 Task: Create a due date automation trigger when advanced on, on the monday of the week a card is due add dates without a start date at 11:00 AM.
Action: Mouse moved to (1093, 330)
Screenshot: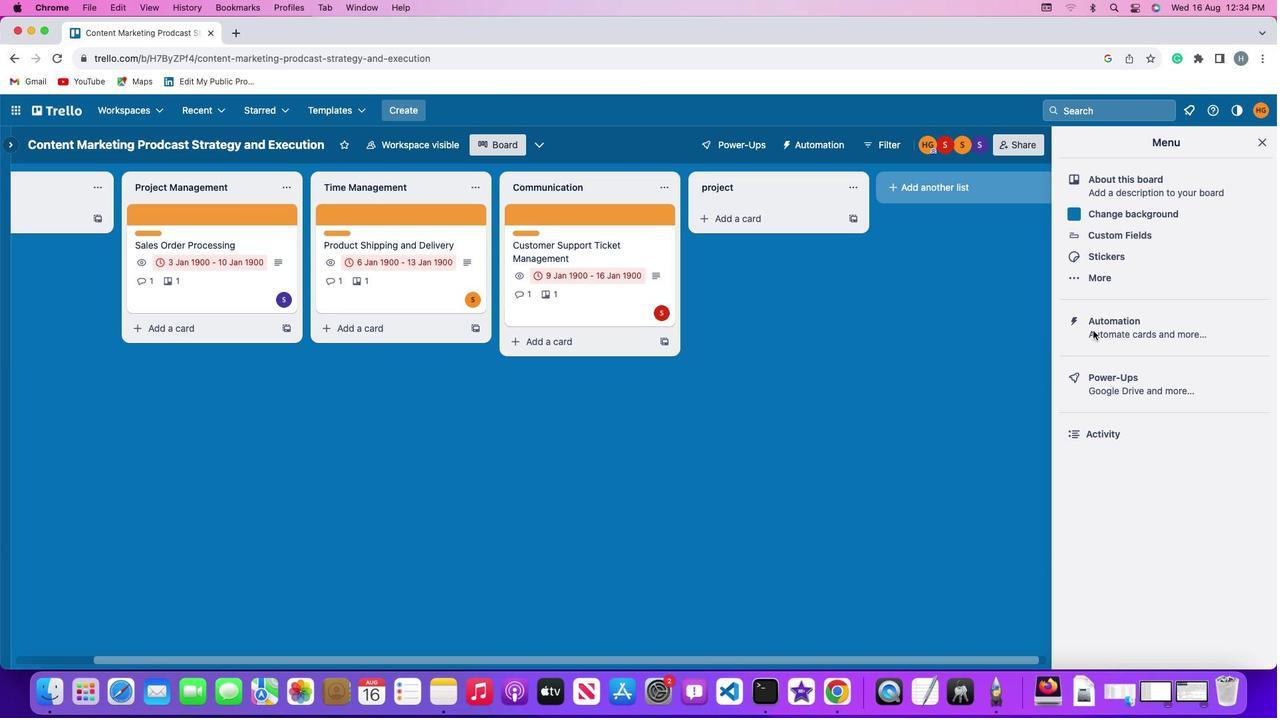 
Action: Mouse pressed left at (1093, 330)
Screenshot: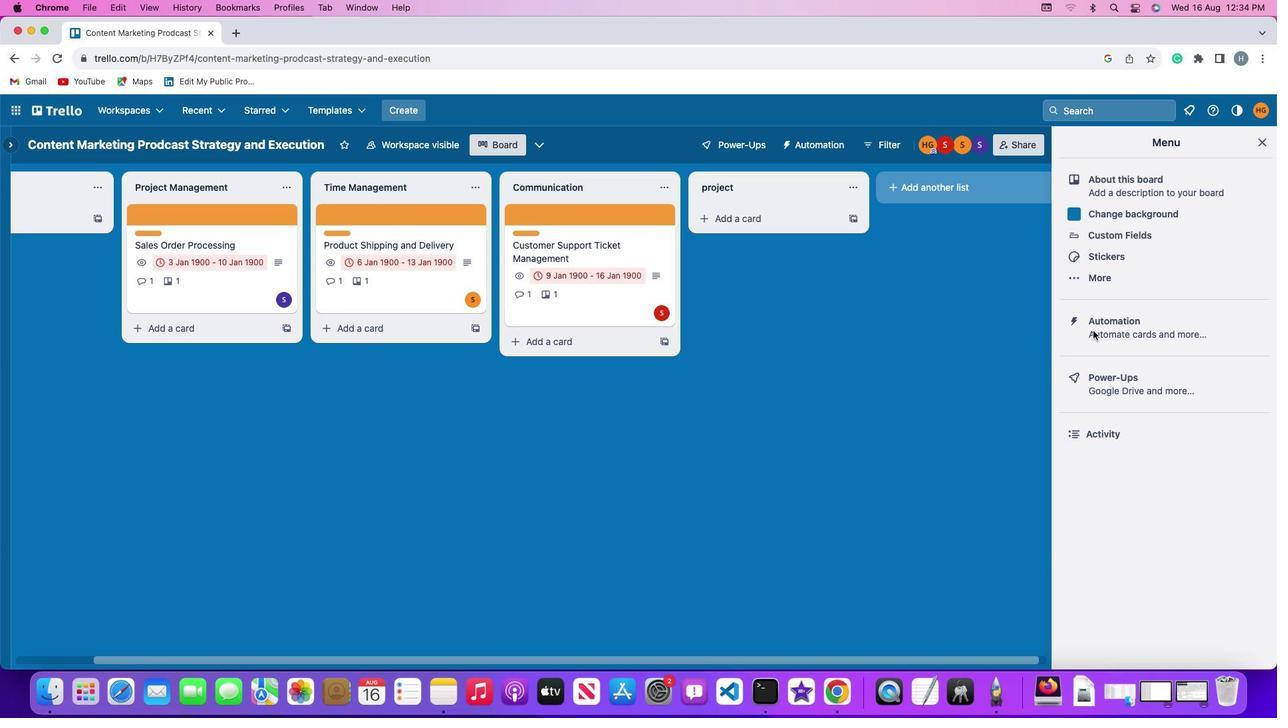 
Action: Mouse moved to (1093, 330)
Screenshot: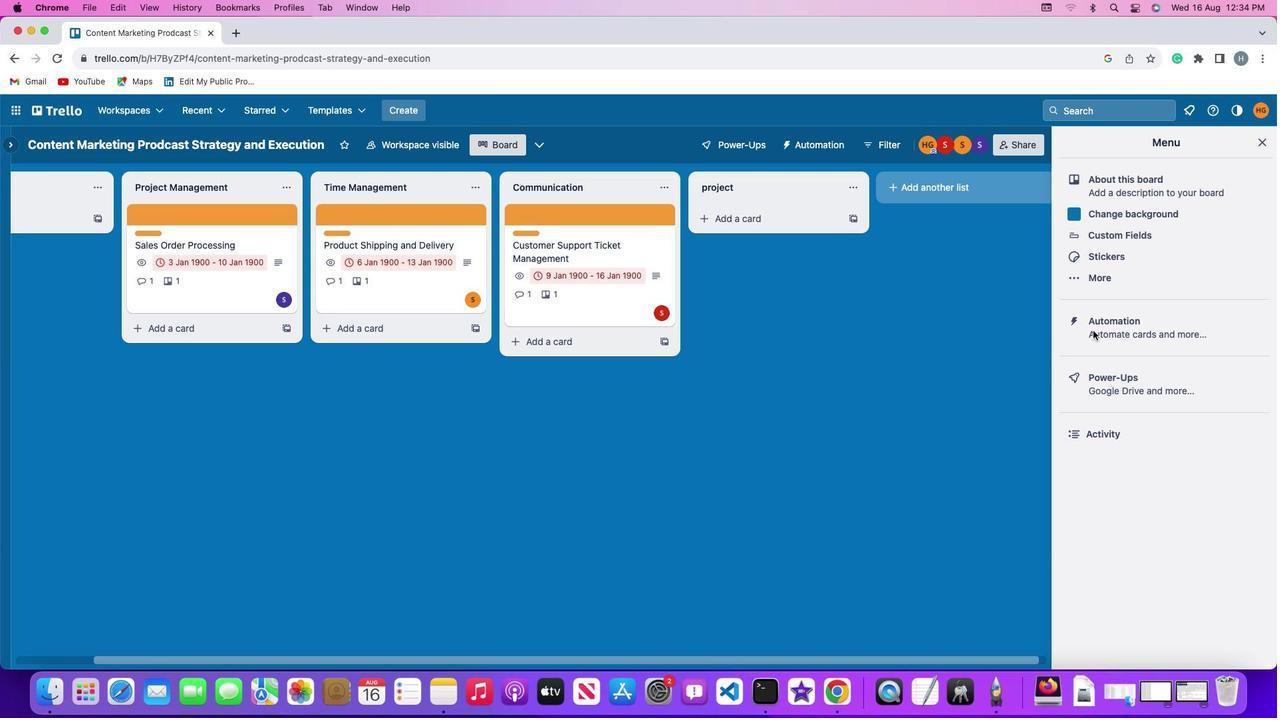 
Action: Mouse pressed left at (1093, 330)
Screenshot: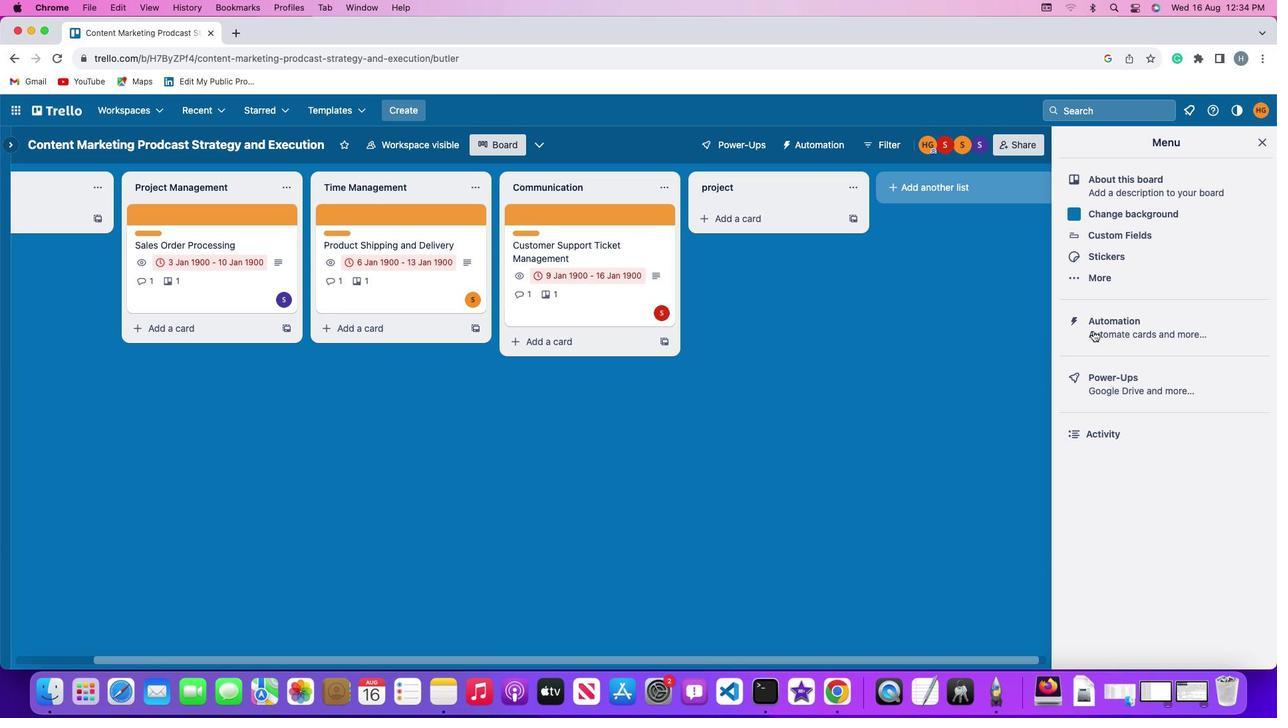 
Action: Mouse moved to (90, 310)
Screenshot: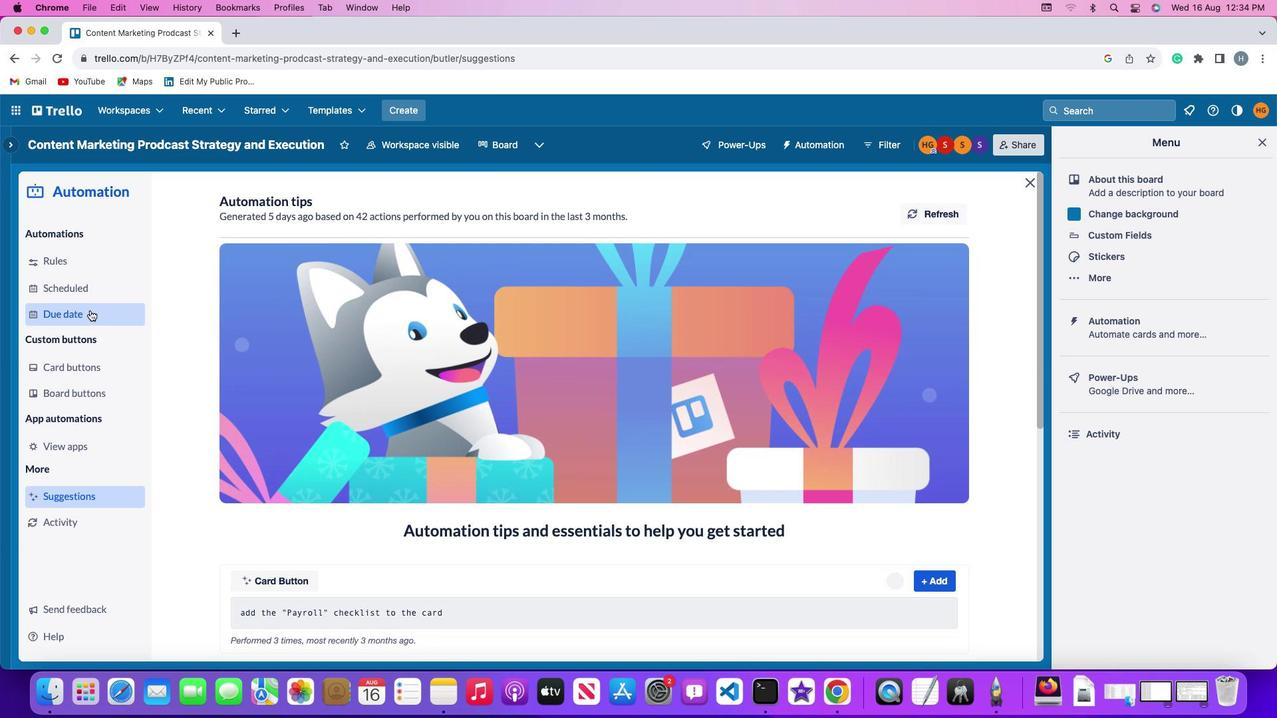 
Action: Mouse pressed left at (90, 310)
Screenshot: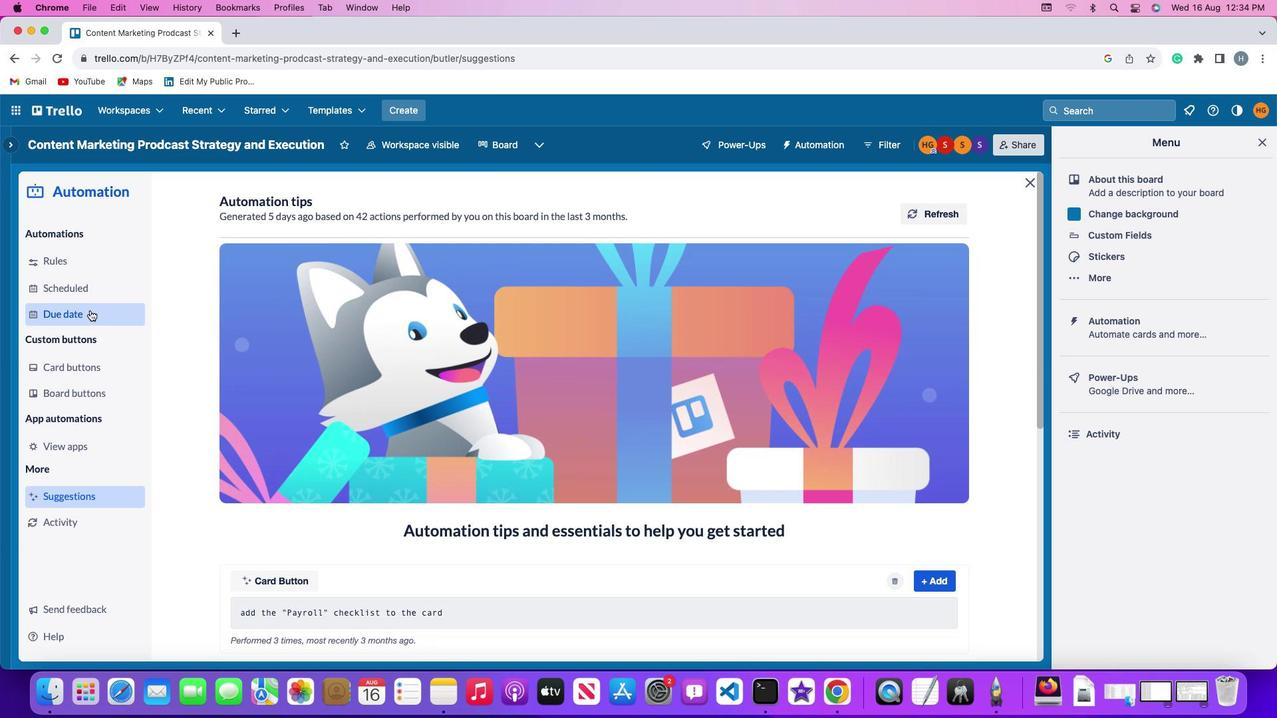 
Action: Mouse moved to (884, 202)
Screenshot: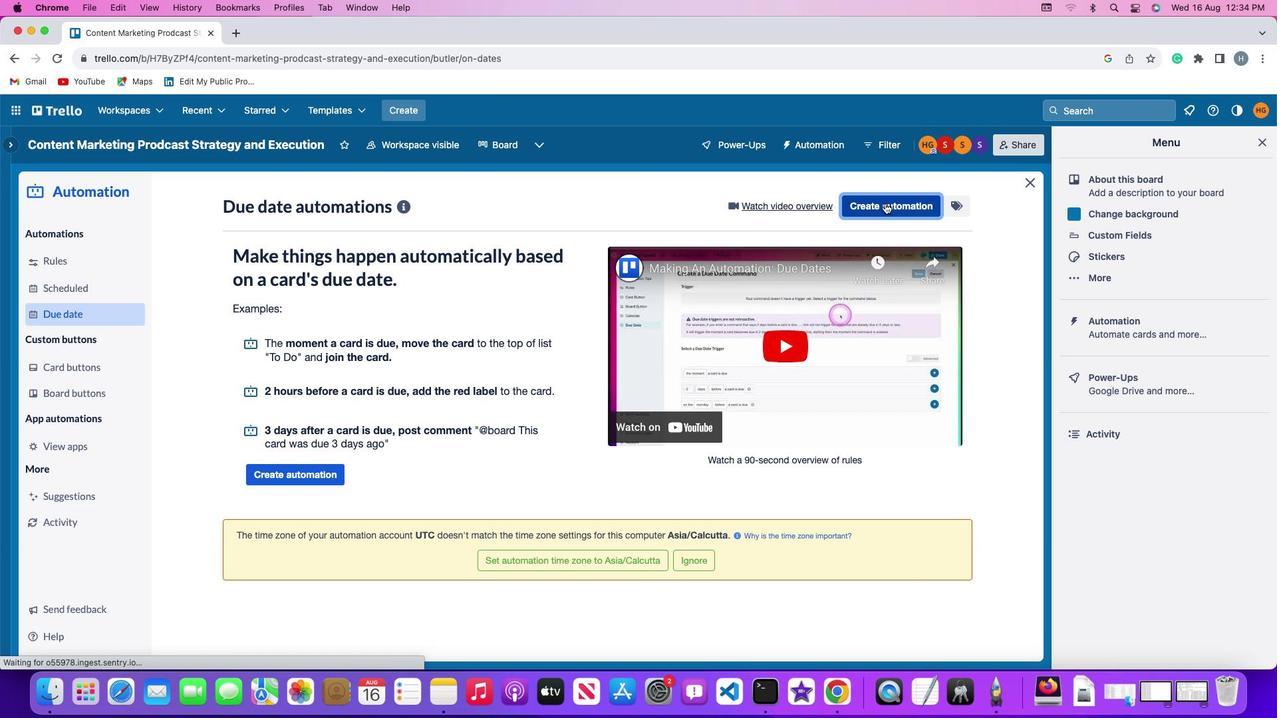 
Action: Mouse pressed left at (884, 202)
Screenshot: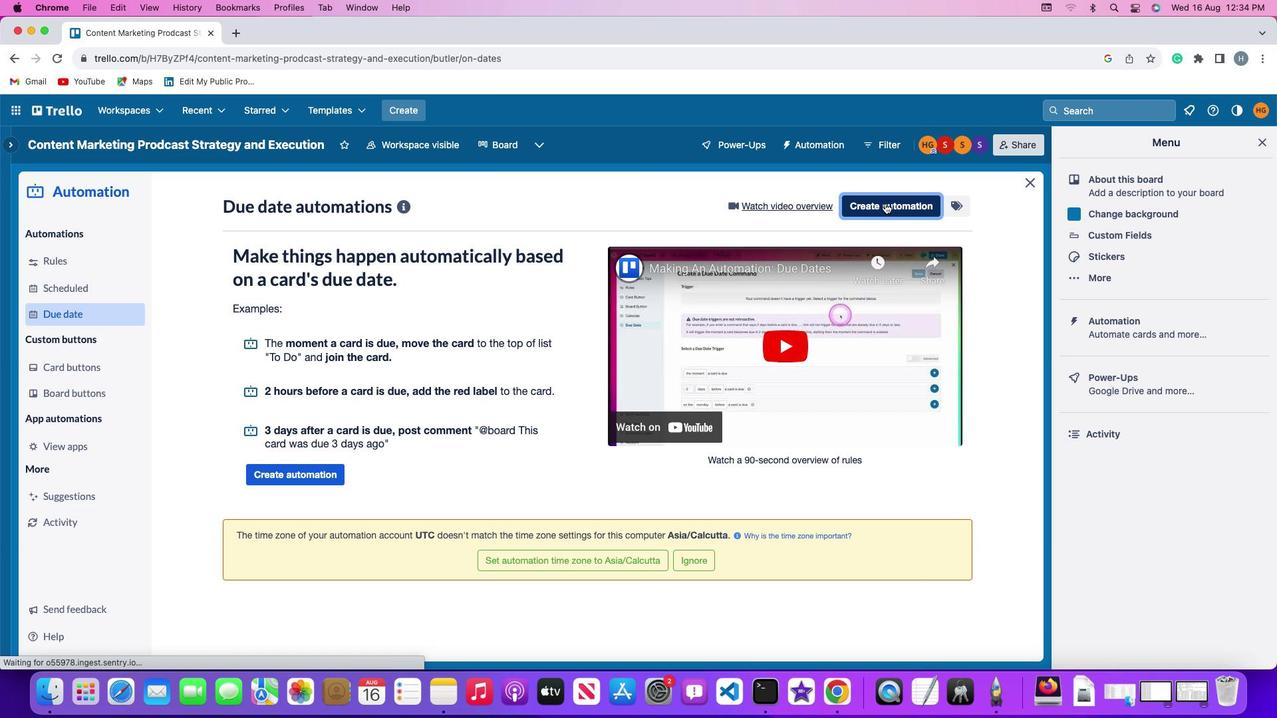 
Action: Mouse moved to (264, 332)
Screenshot: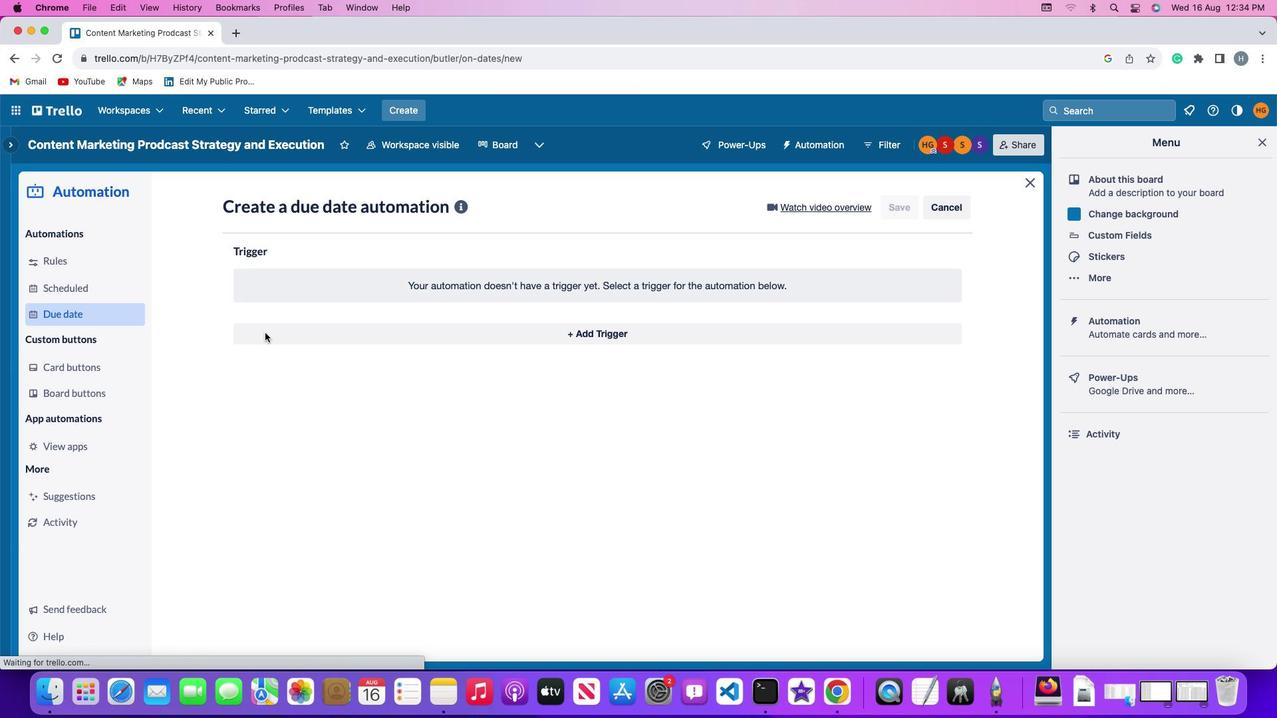 
Action: Mouse pressed left at (264, 332)
Screenshot: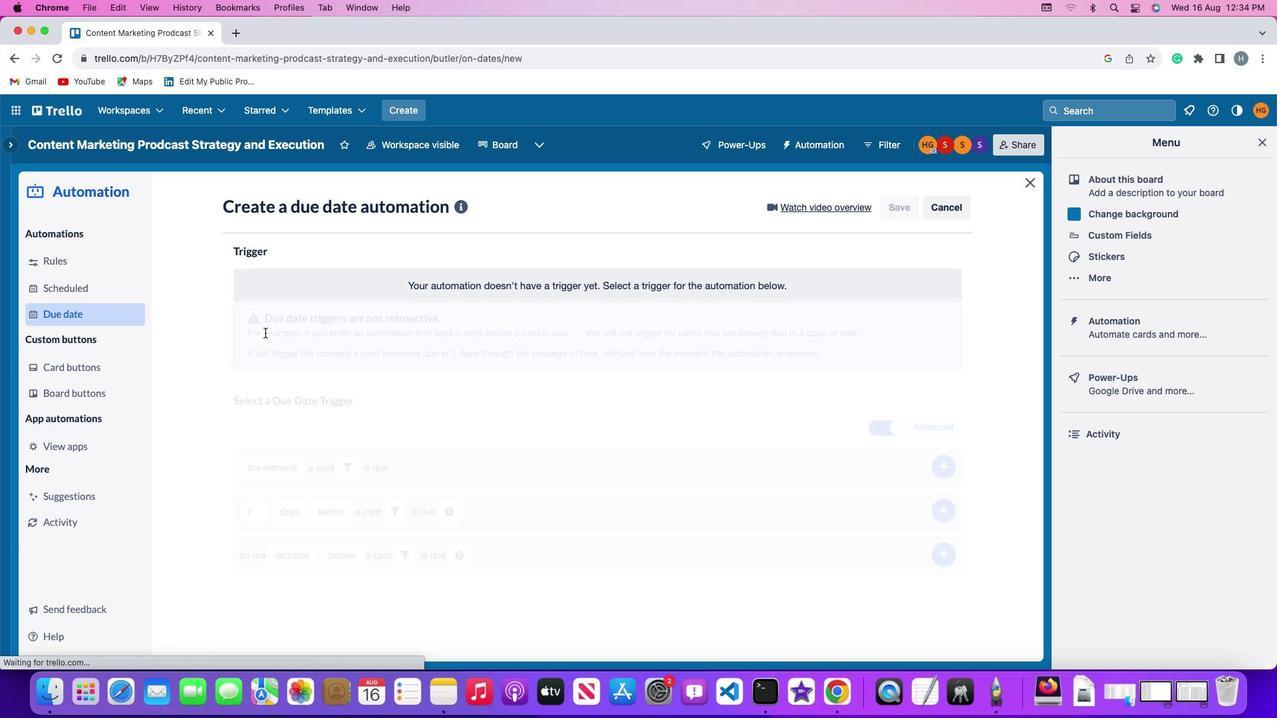 
Action: Mouse moved to (295, 586)
Screenshot: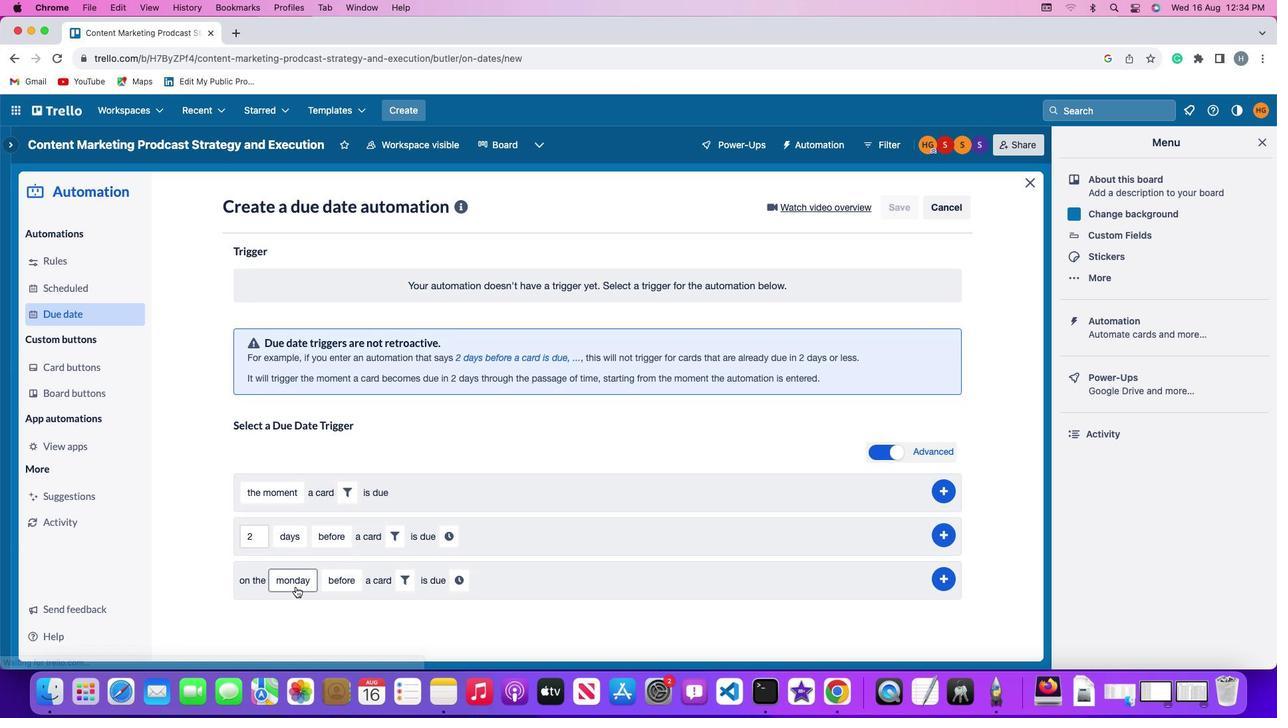 
Action: Mouse pressed left at (295, 586)
Screenshot: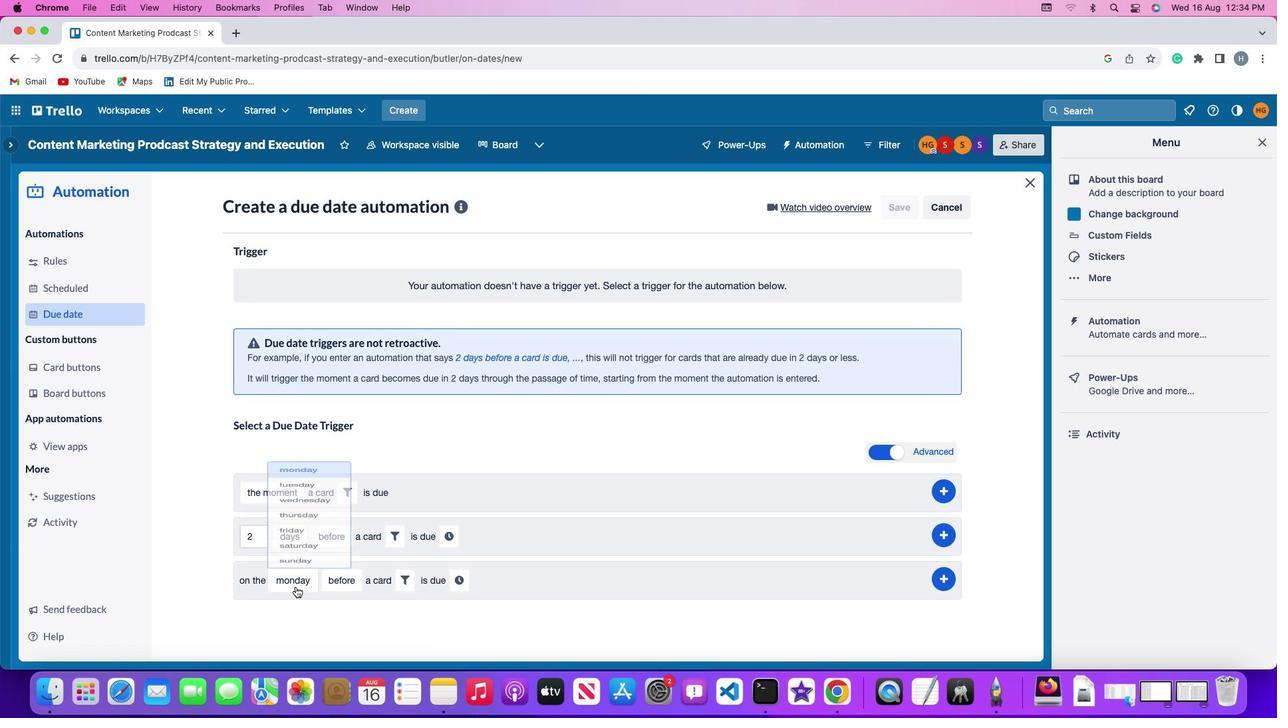 
Action: Mouse moved to (296, 399)
Screenshot: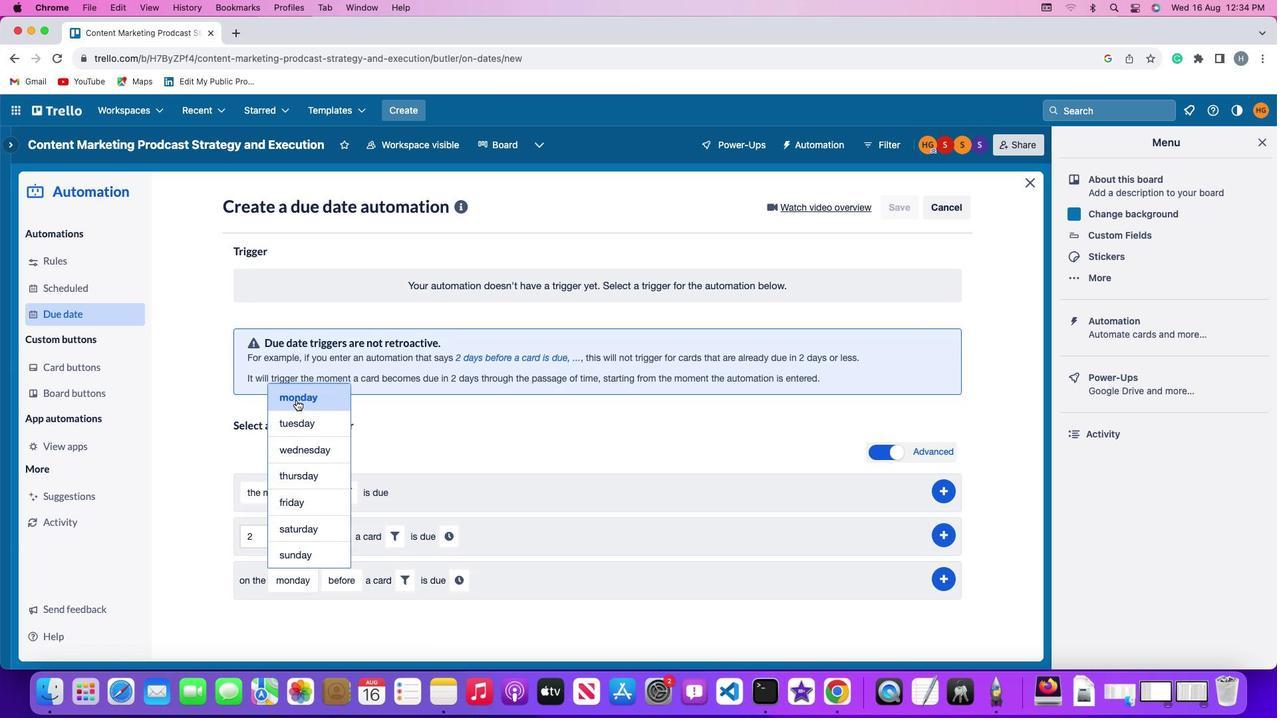 
Action: Mouse pressed left at (296, 399)
Screenshot: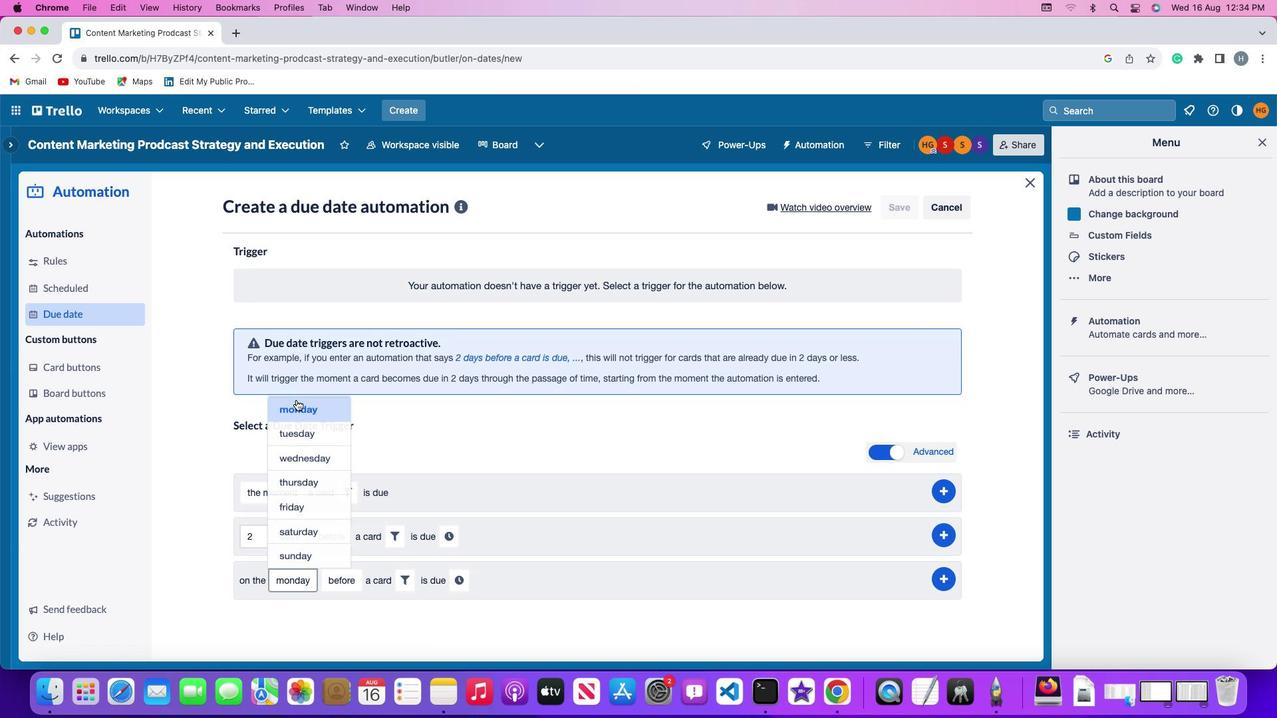 
Action: Mouse moved to (332, 583)
Screenshot: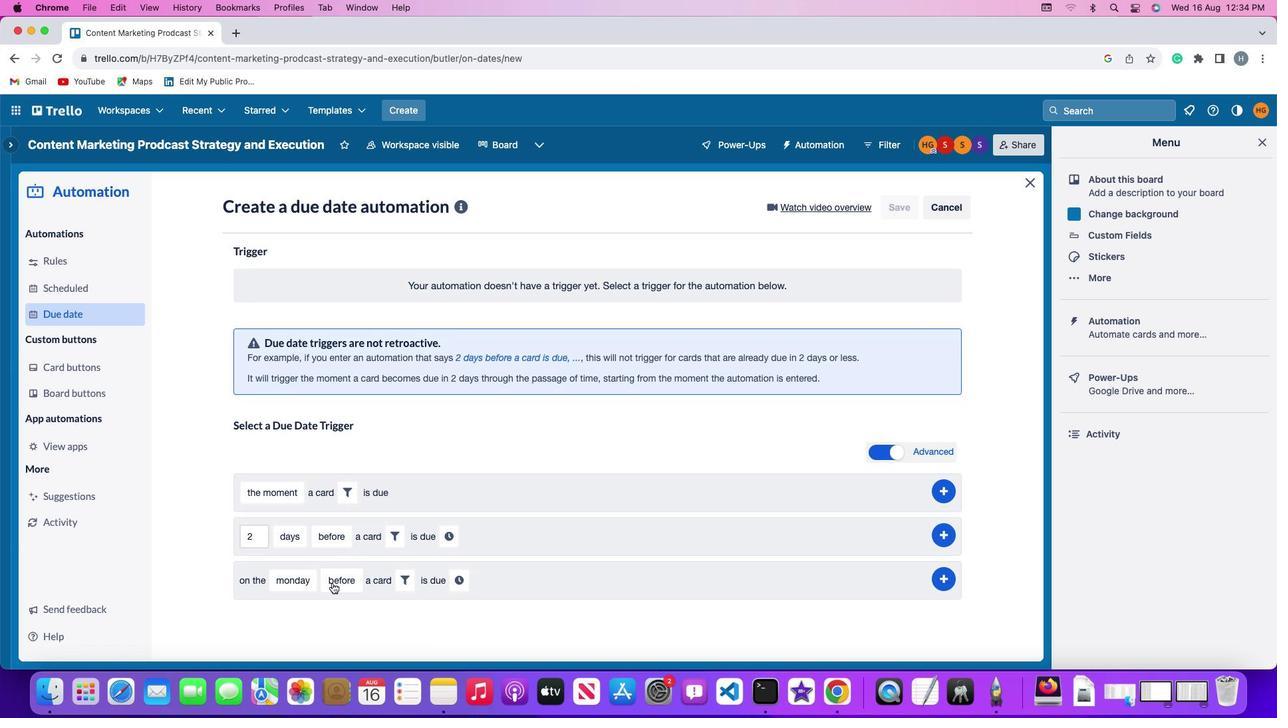 
Action: Mouse pressed left at (332, 583)
Screenshot: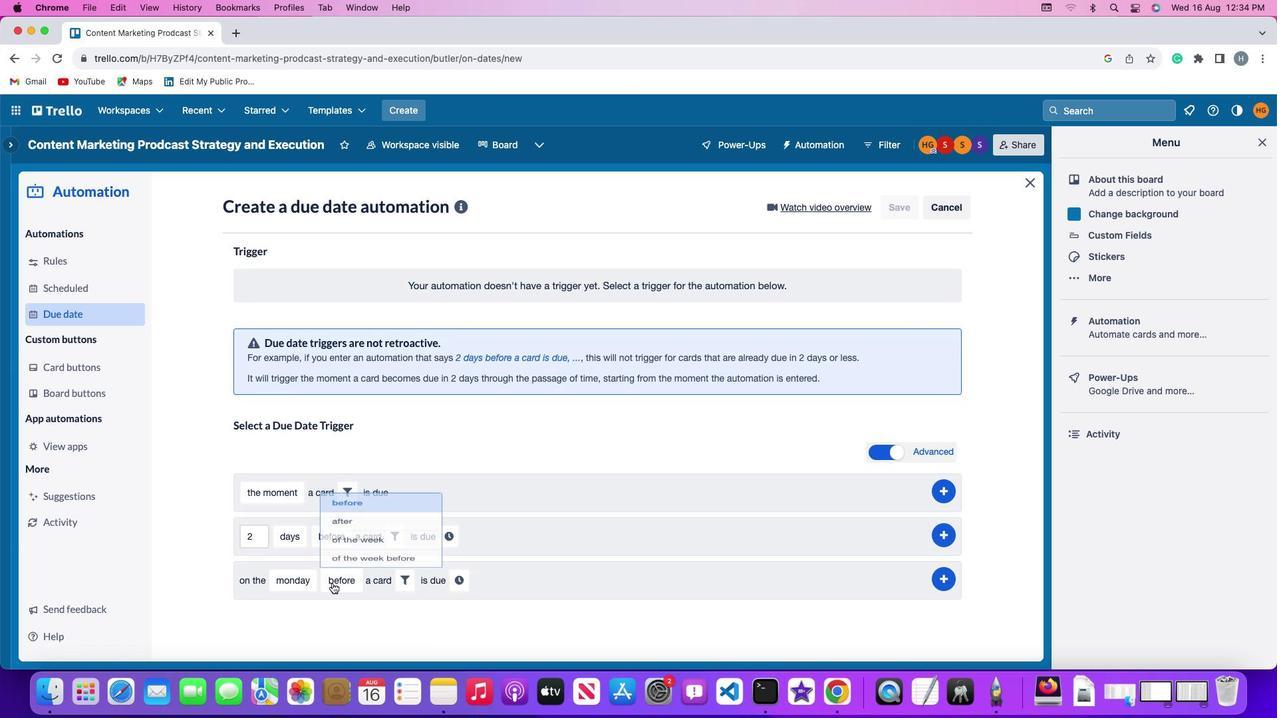 
Action: Mouse moved to (357, 524)
Screenshot: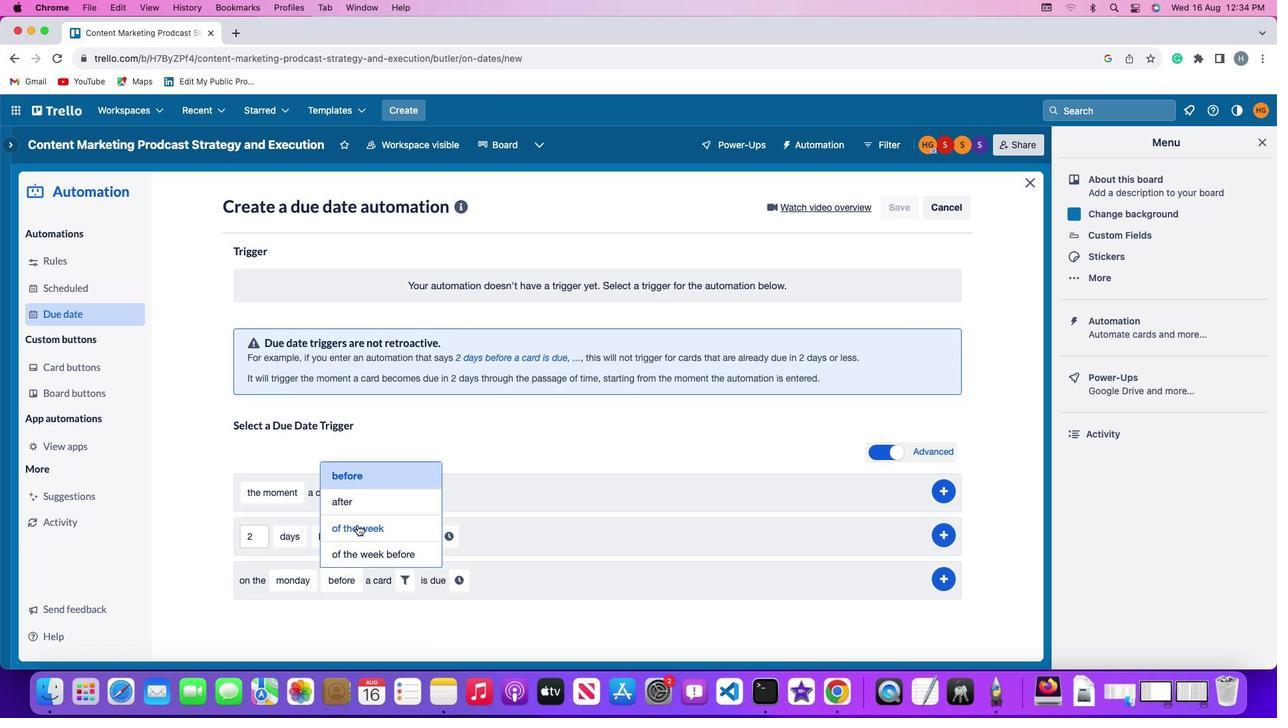 
Action: Mouse pressed left at (357, 524)
Screenshot: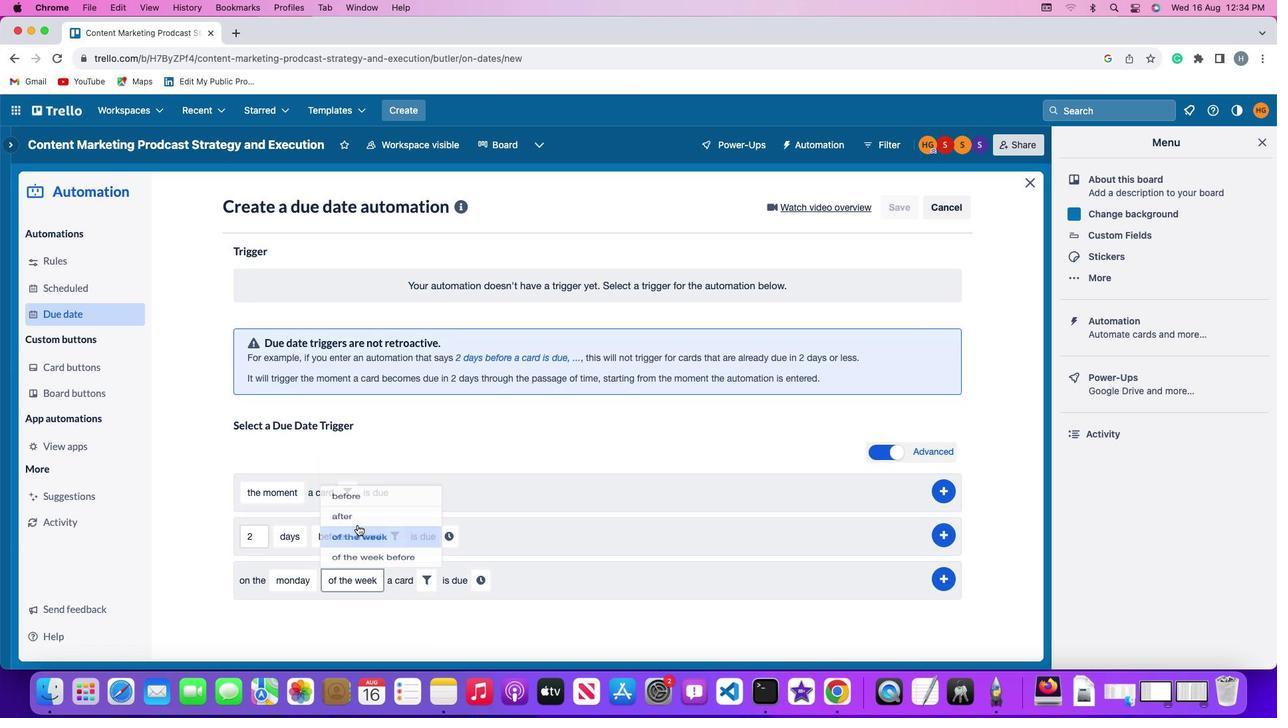 
Action: Mouse moved to (422, 576)
Screenshot: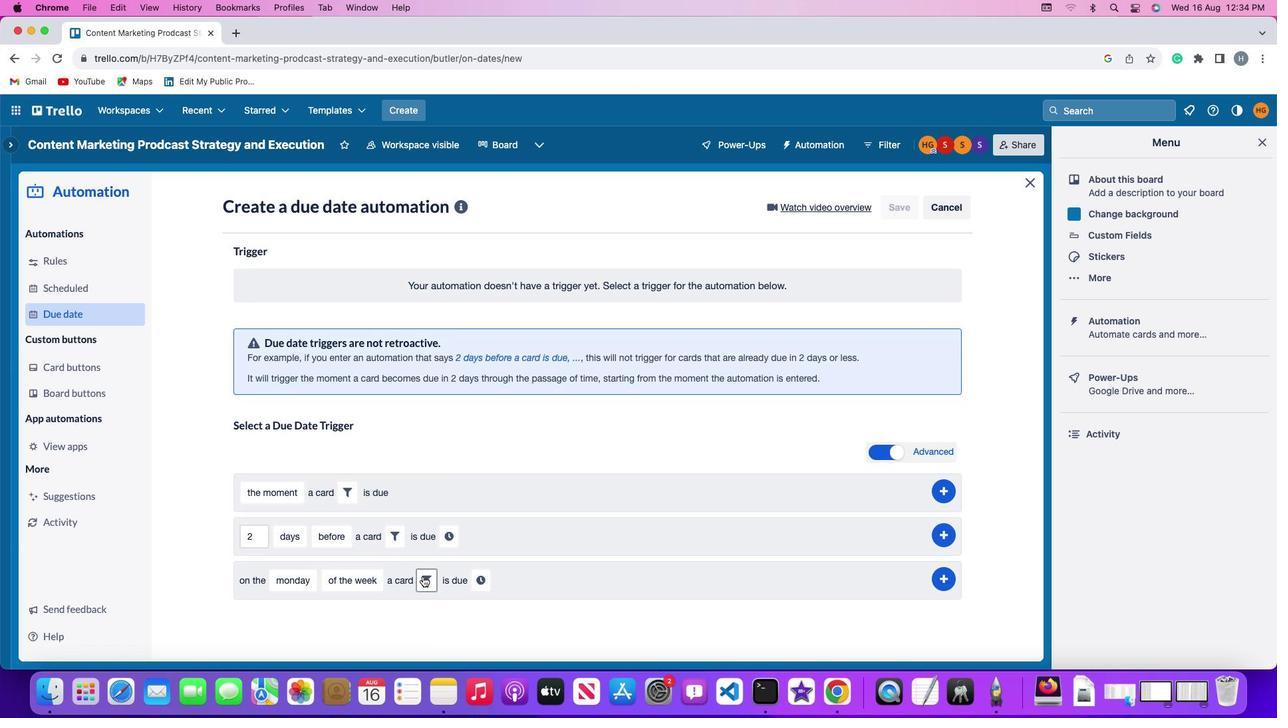 
Action: Mouse pressed left at (422, 576)
Screenshot: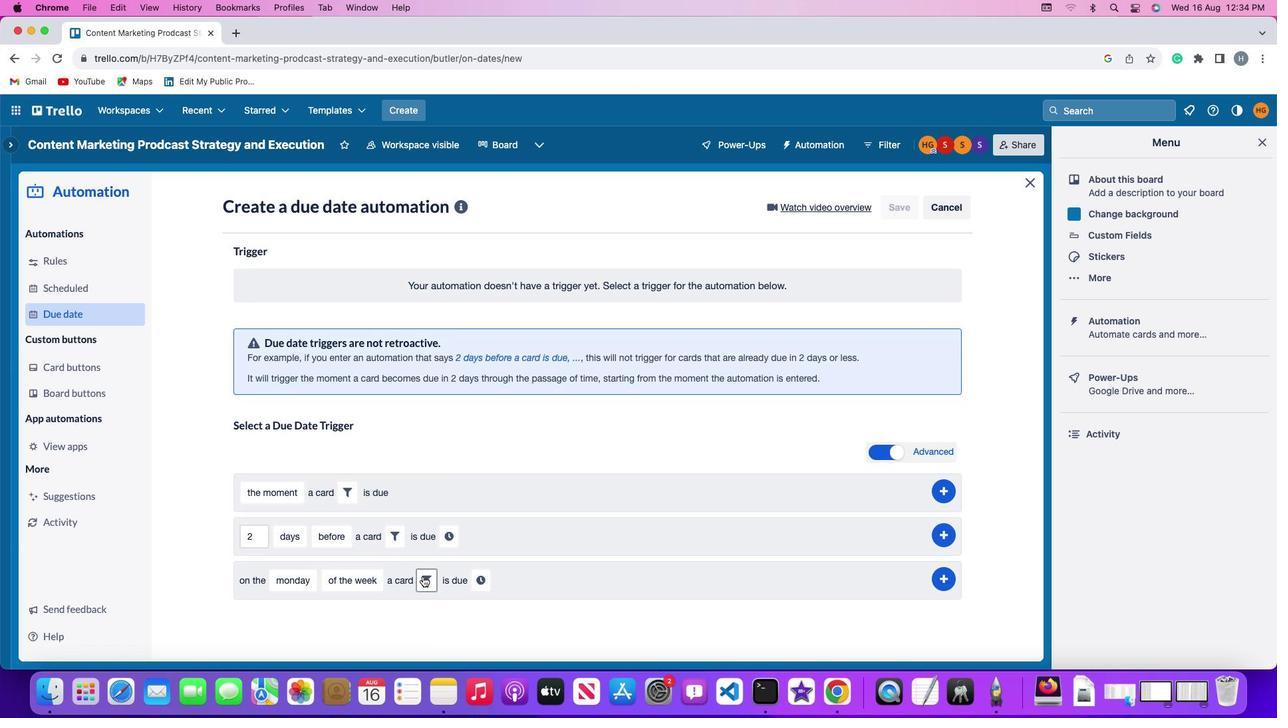 
Action: Mouse moved to (486, 623)
Screenshot: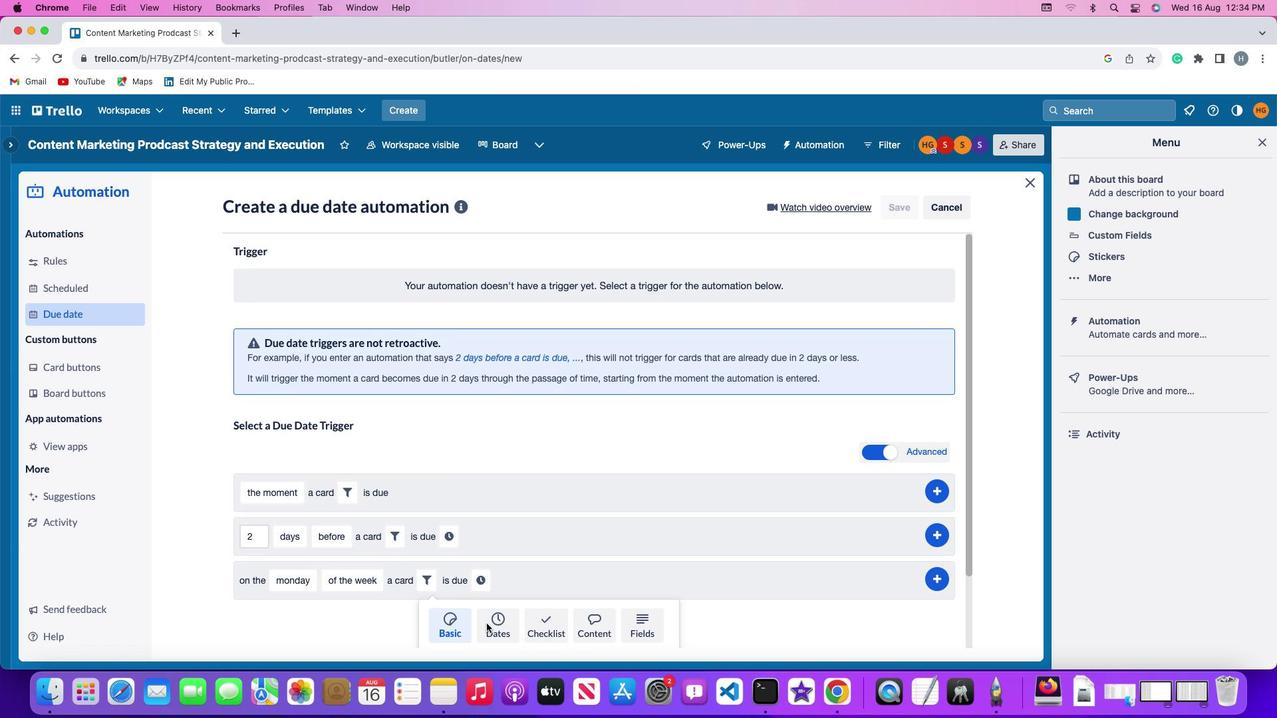 
Action: Mouse pressed left at (486, 623)
Screenshot: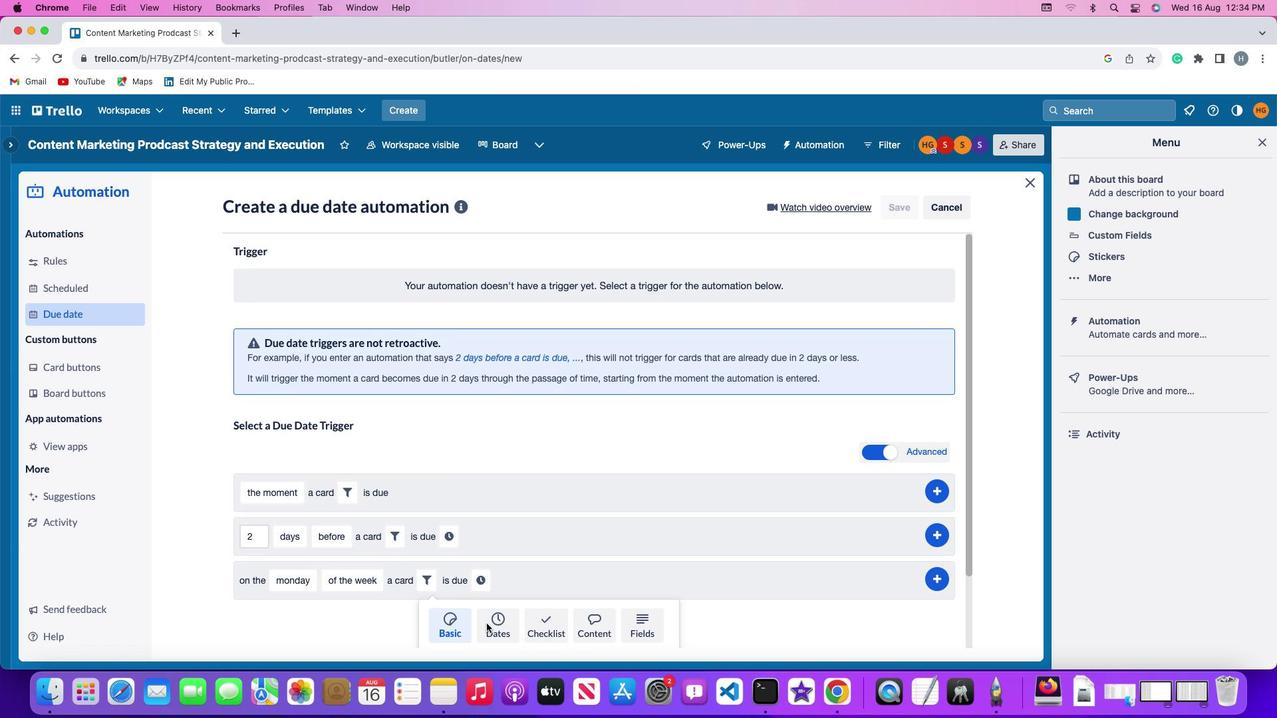 
Action: Mouse moved to (355, 622)
Screenshot: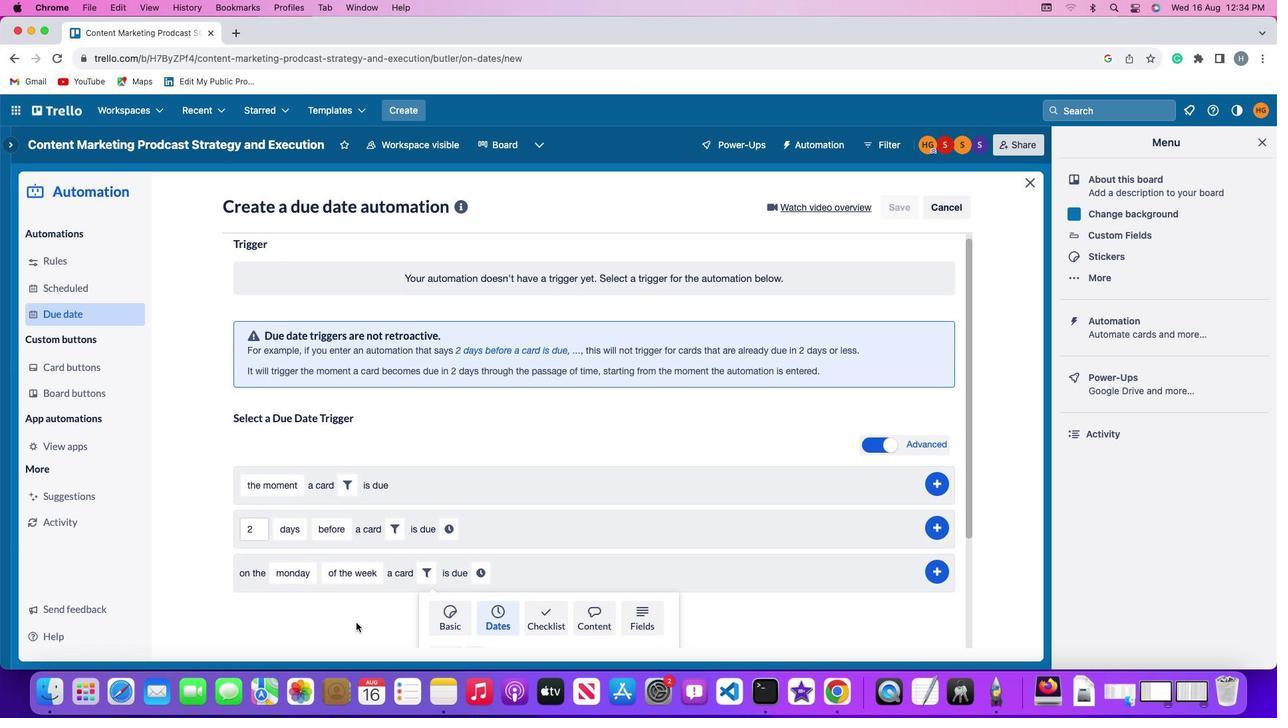 
Action: Mouse scrolled (355, 622) with delta (0, 0)
Screenshot: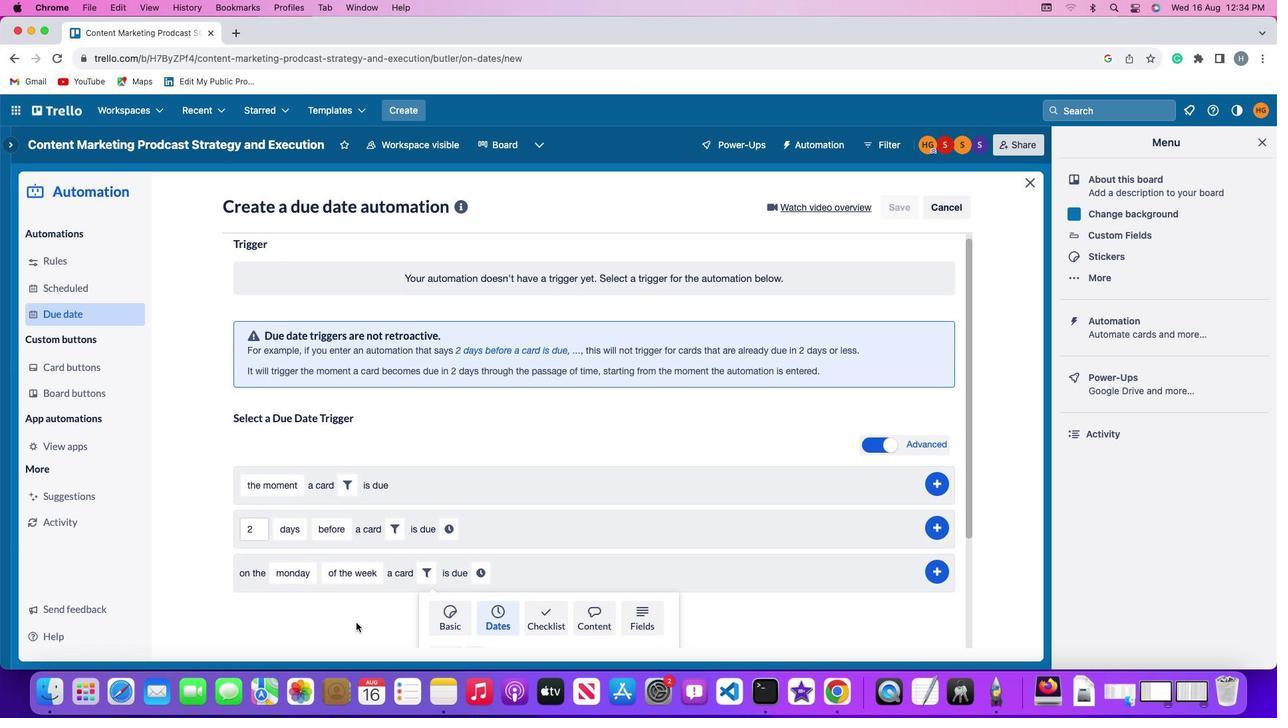 
Action: Mouse scrolled (355, 622) with delta (0, 0)
Screenshot: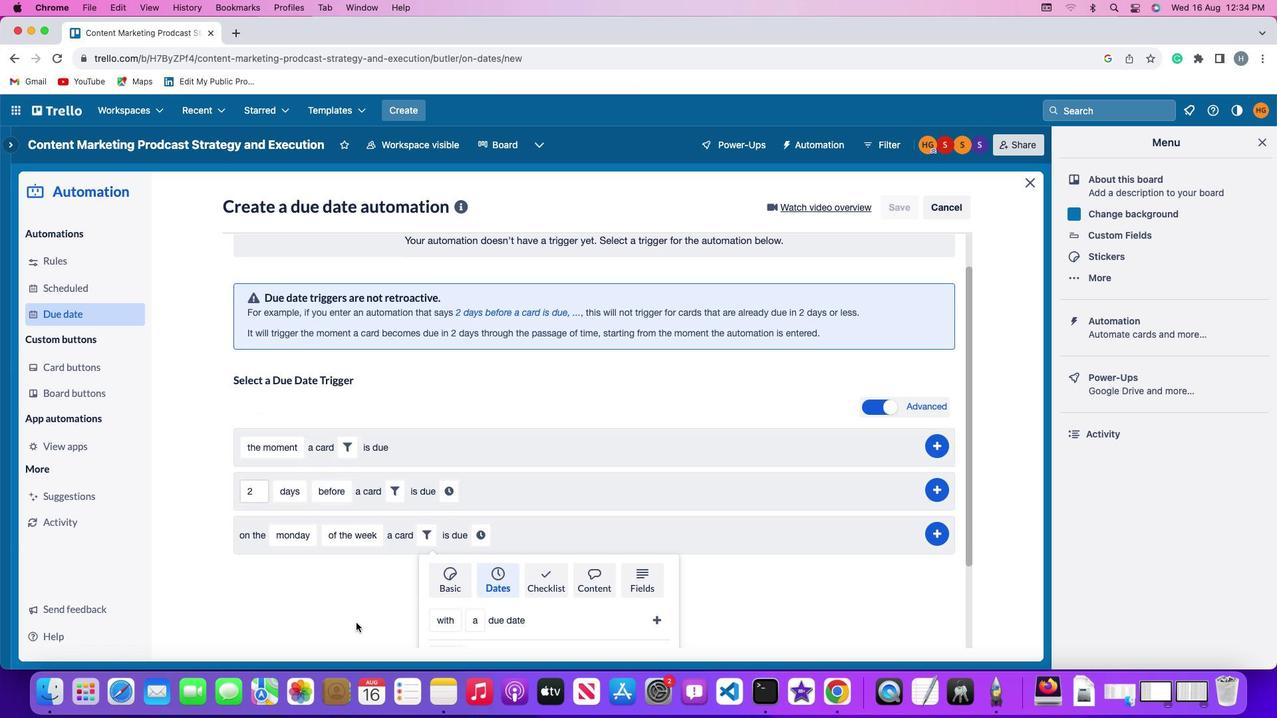
Action: Mouse scrolled (355, 622) with delta (0, -1)
Screenshot: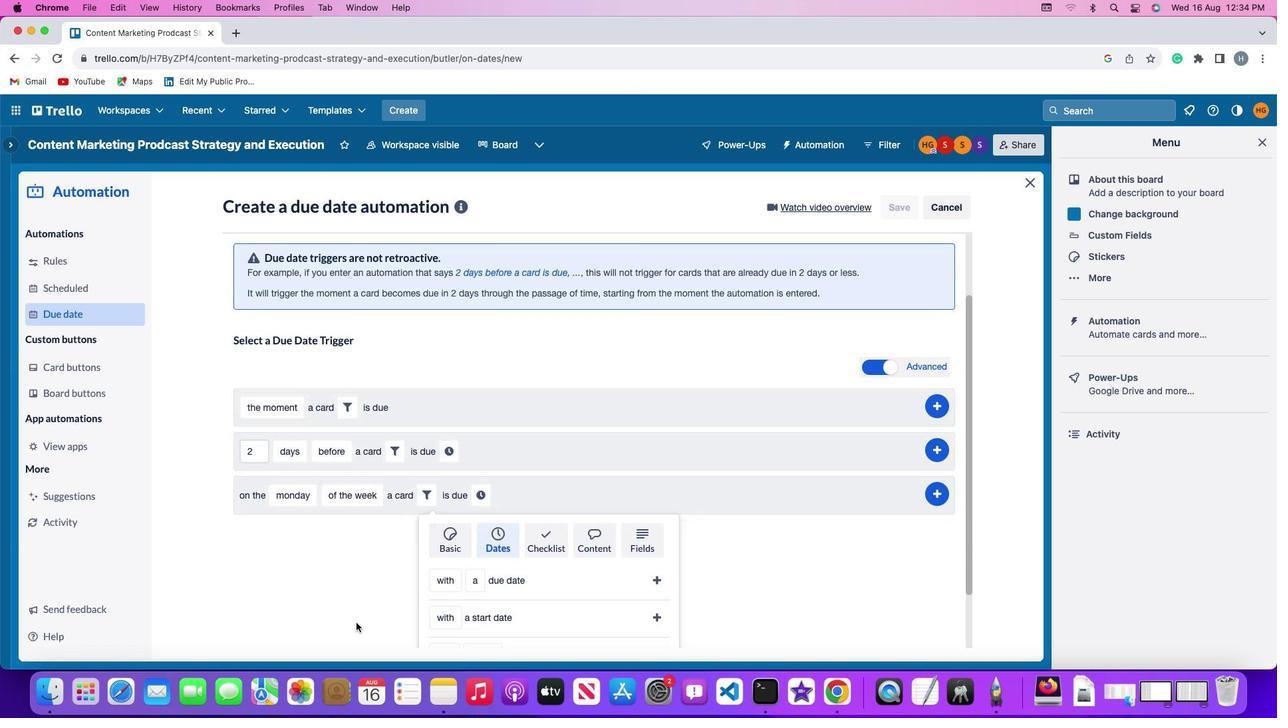 
Action: Mouse scrolled (355, 622) with delta (0, -3)
Screenshot: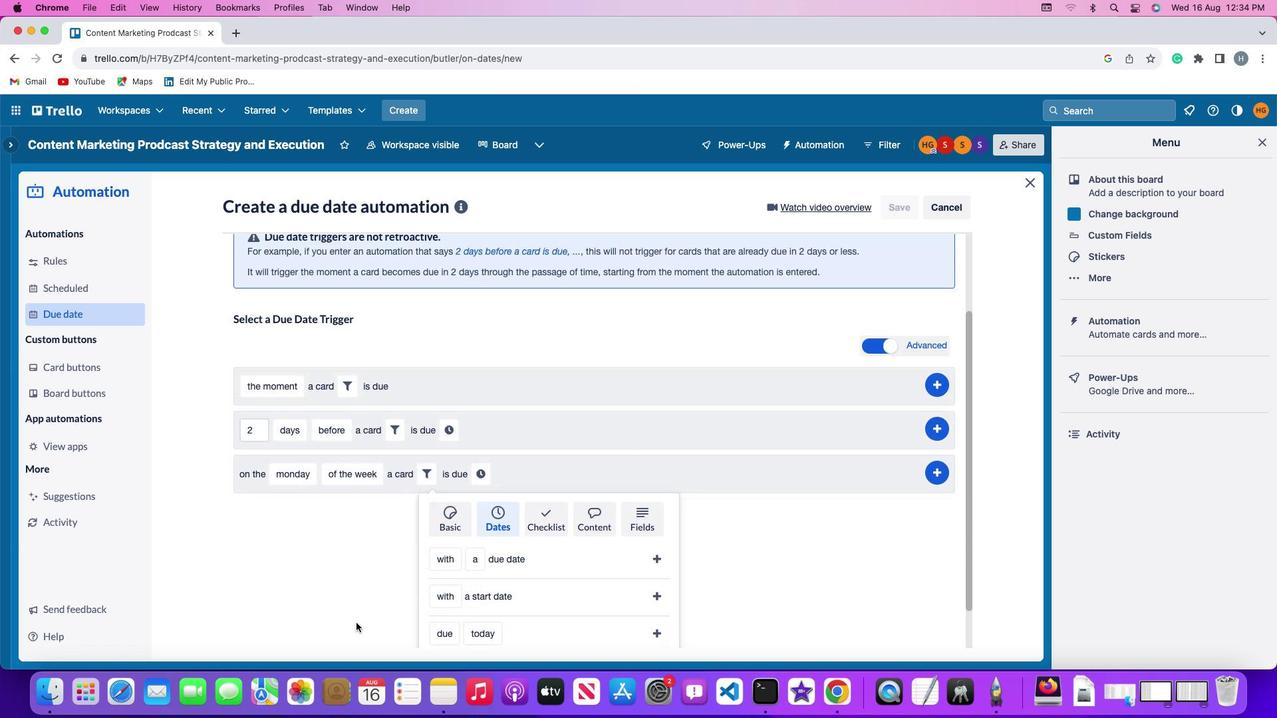 
Action: Mouse moved to (434, 541)
Screenshot: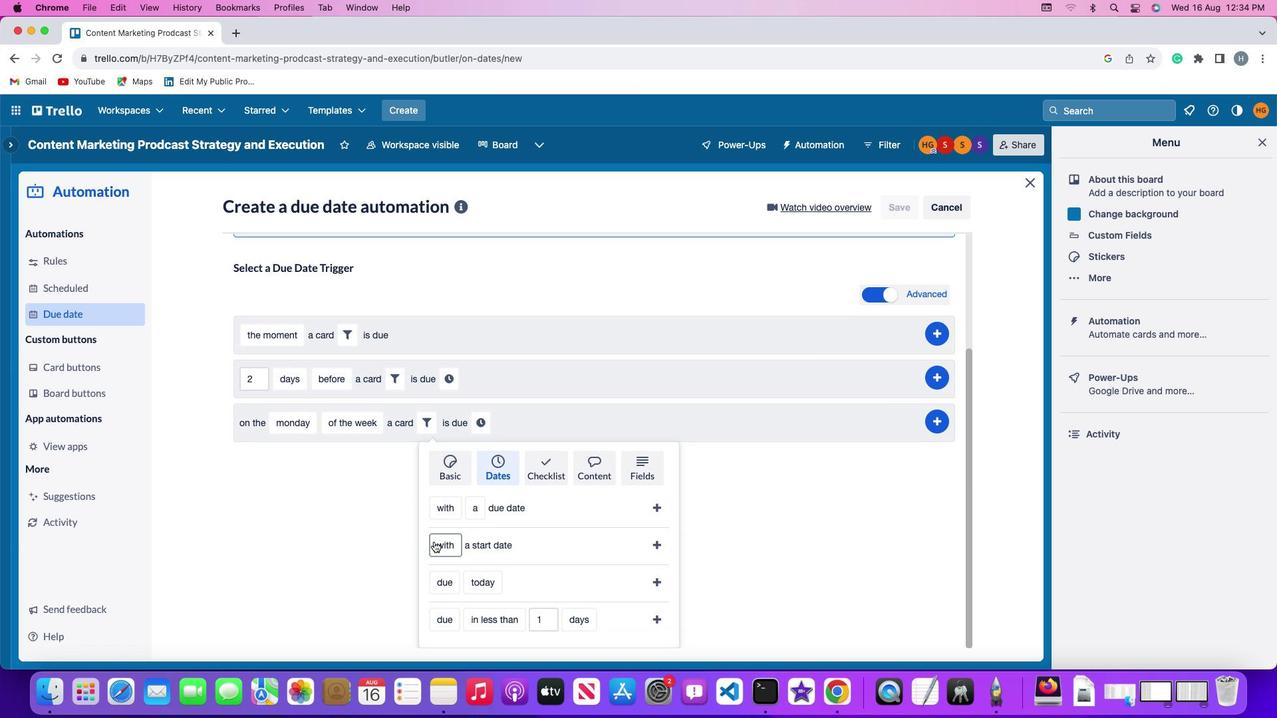 
Action: Mouse pressed left at (434, 541)
Screenshot: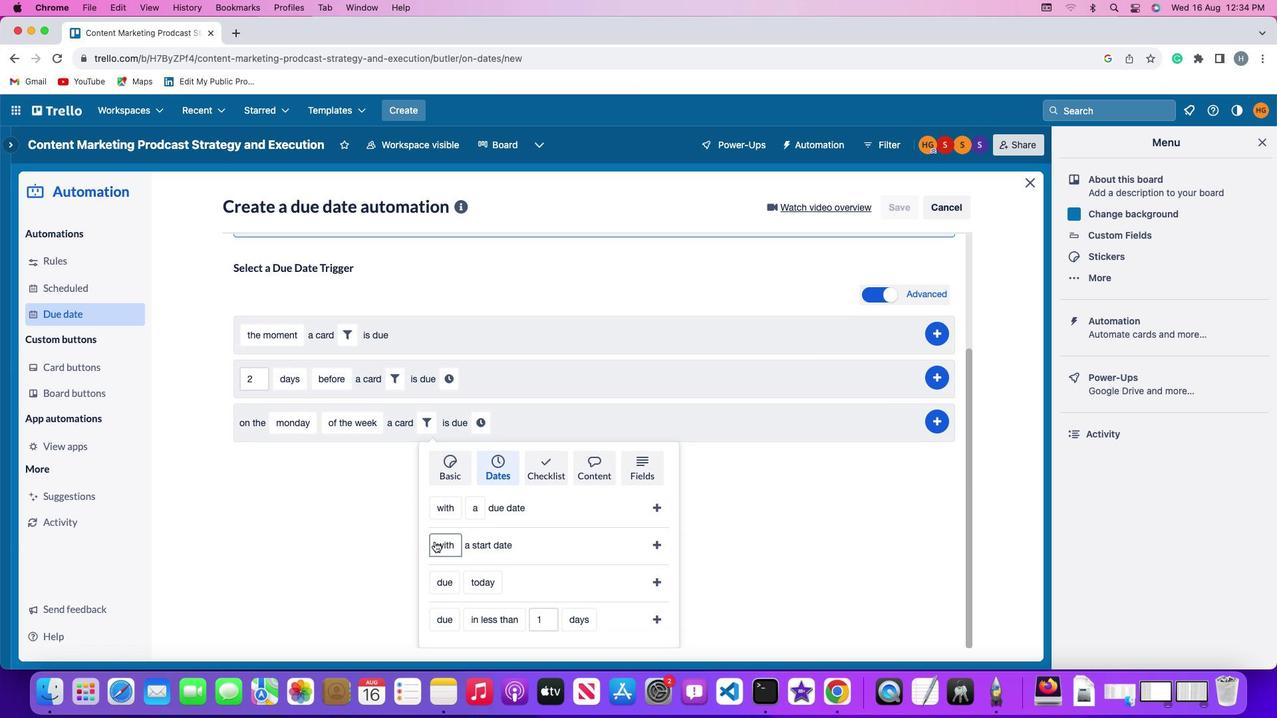 
Action: Mouse moved to (458, 594)
Screenshot: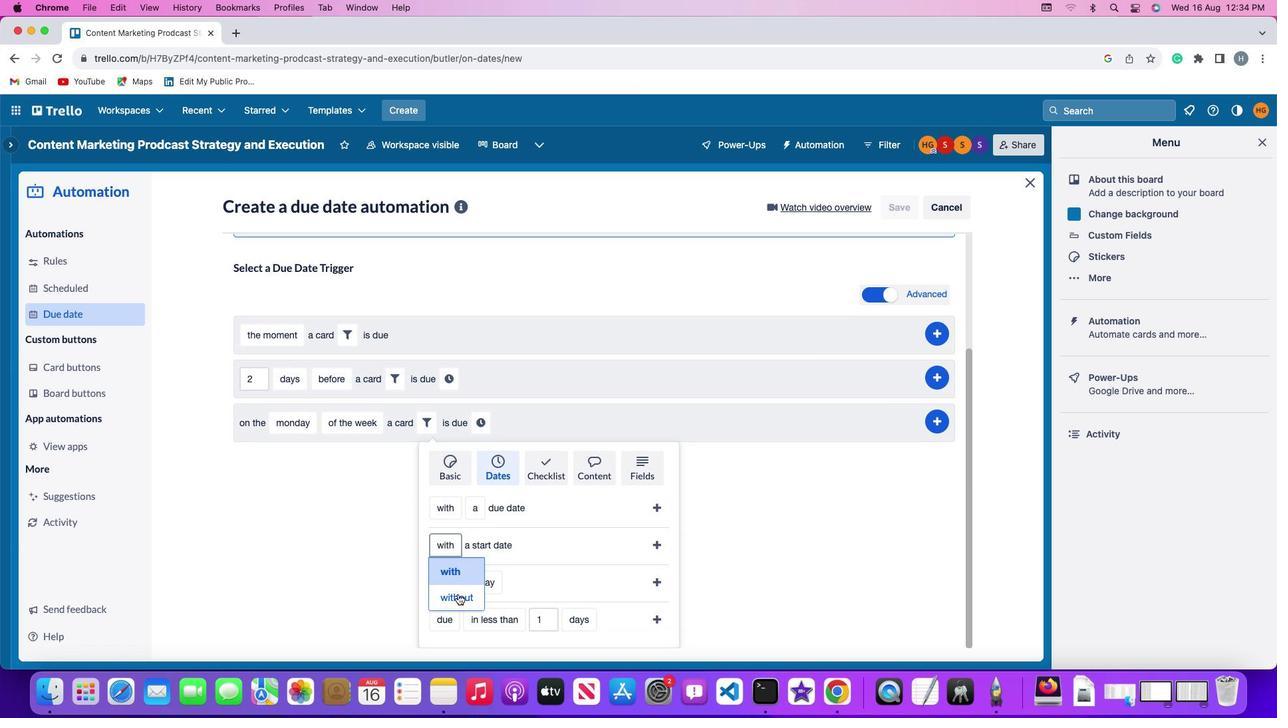 
Action: Mouse pressed left at (458, 594)
Screenshot: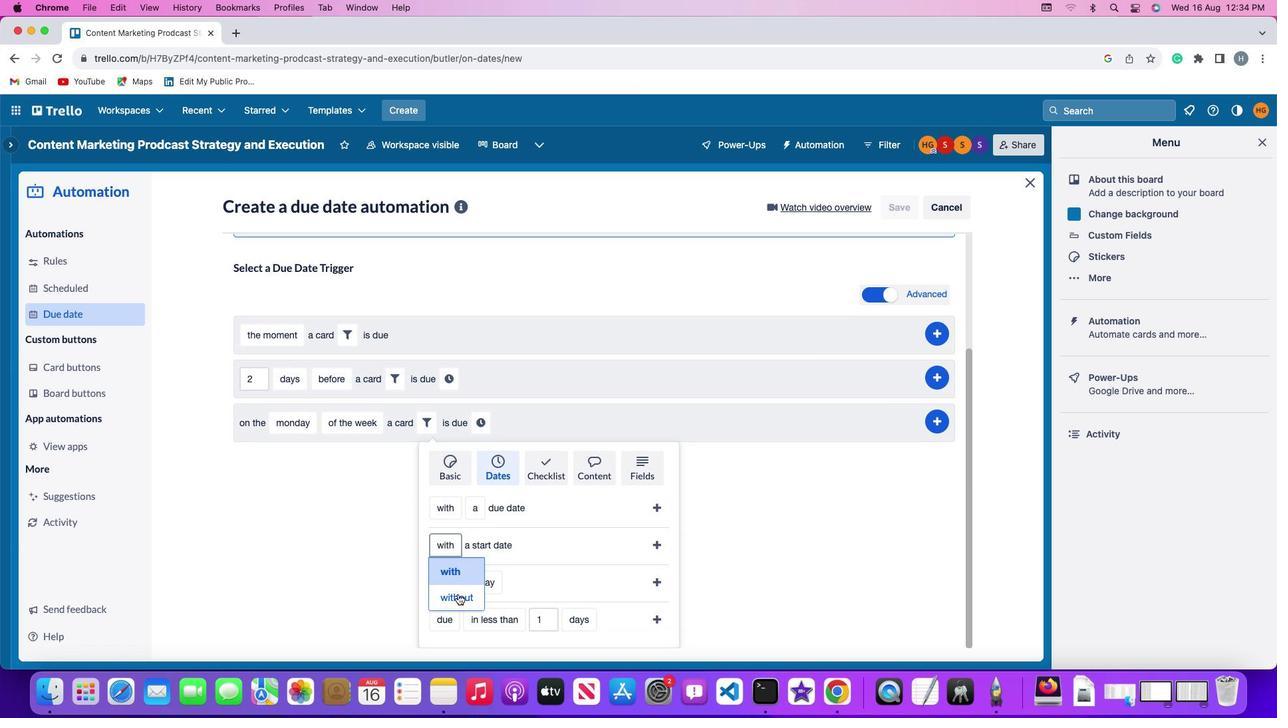 
Action: Mouse moved to (662, 545)
Screenshot: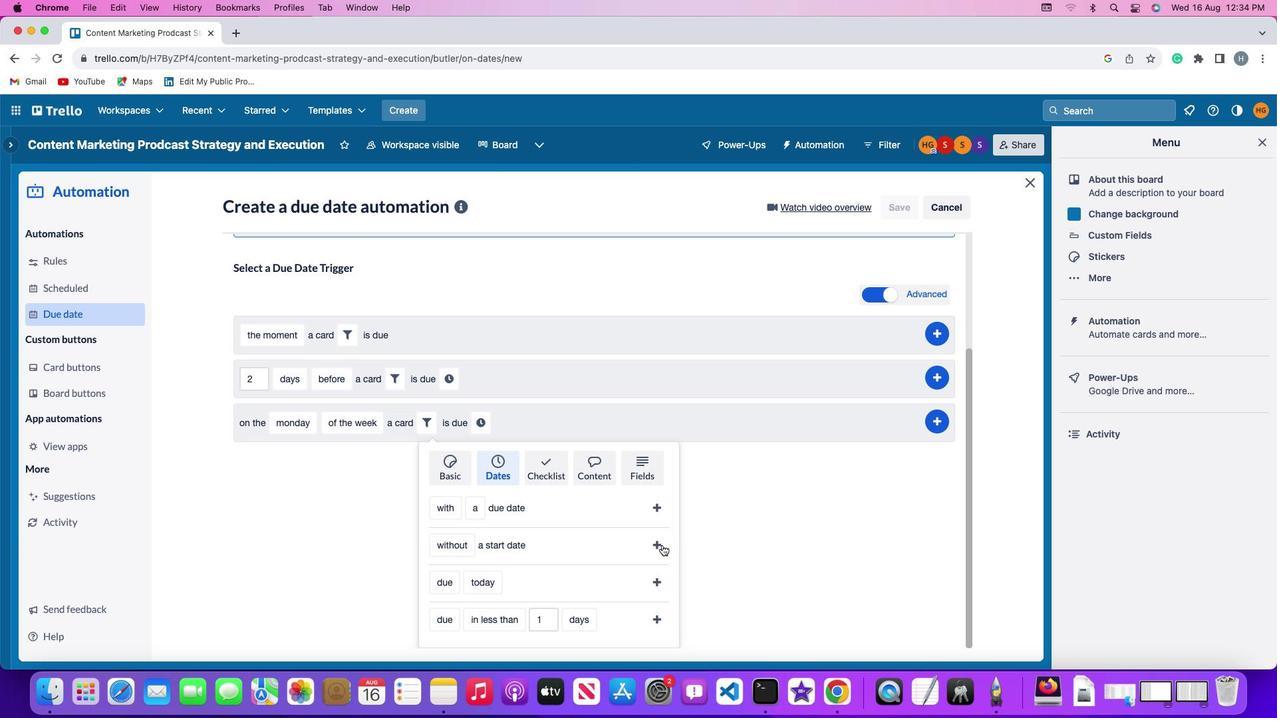 
Action: Mouse pressed left at (662, 545)
Screenshot: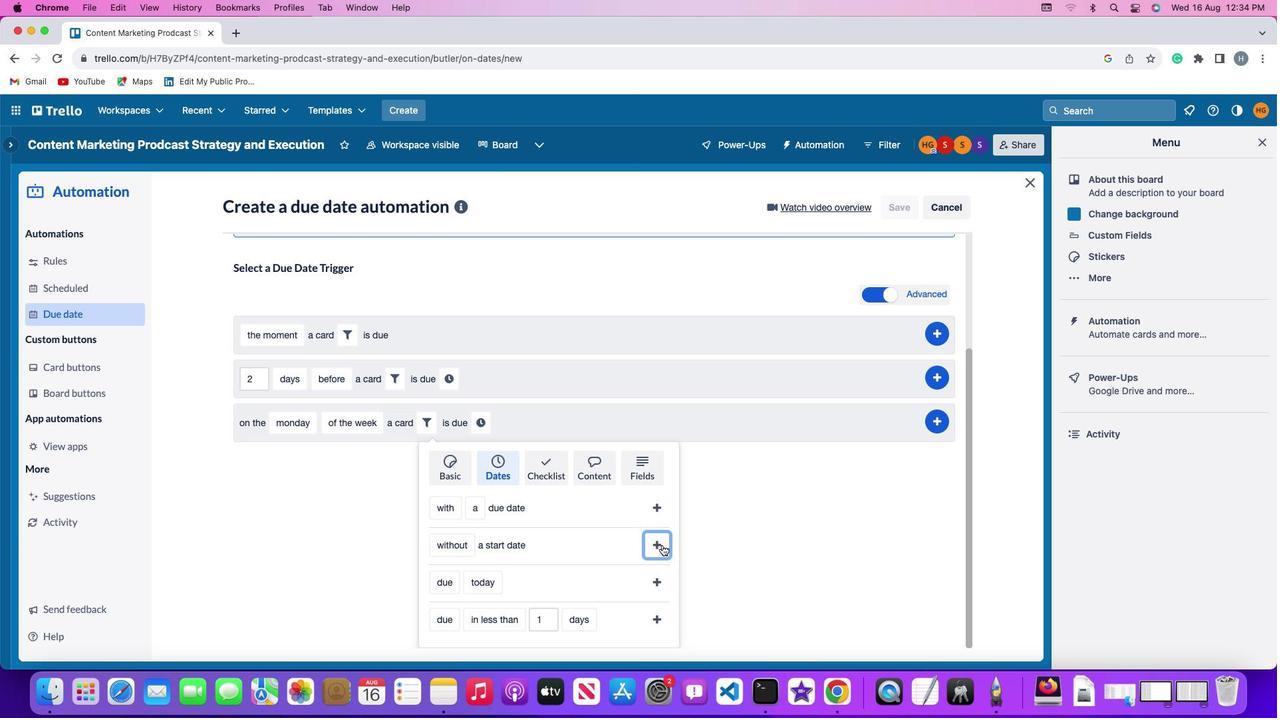
Action: Mouse moved to (593, 580)
Screenshot: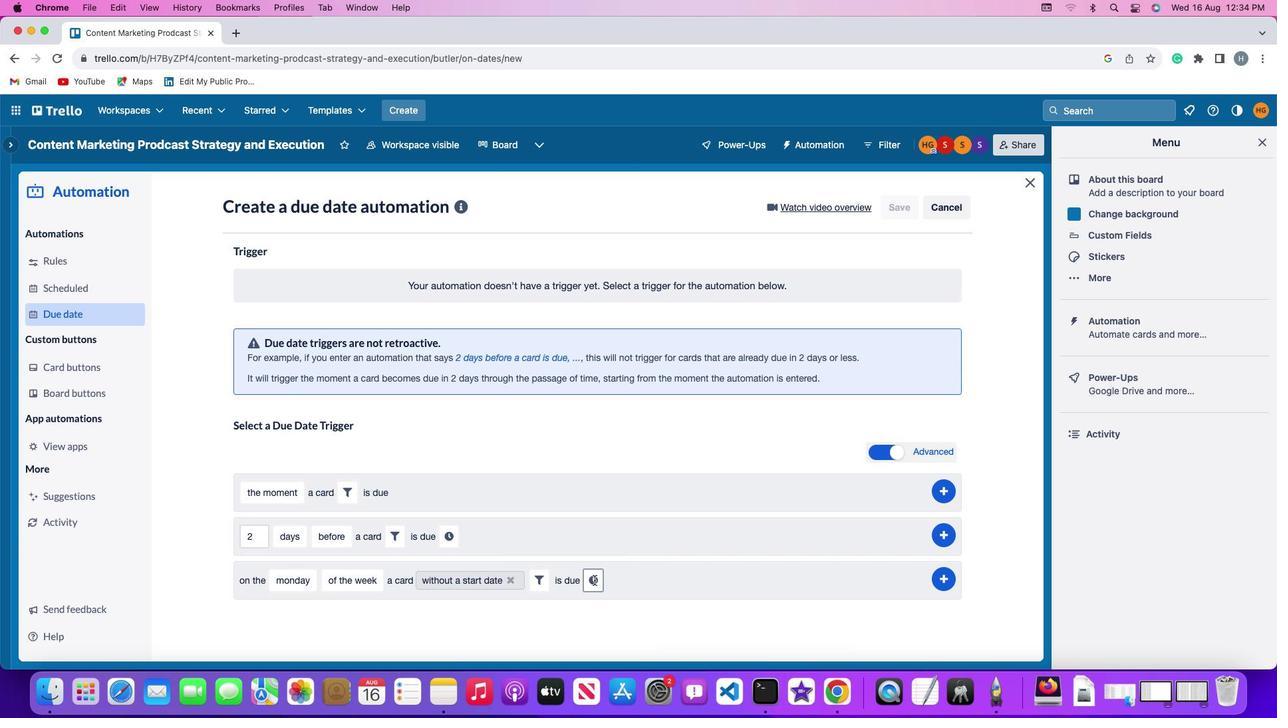 
Action: Mouse pressed left at (593, 580)
Screenshot: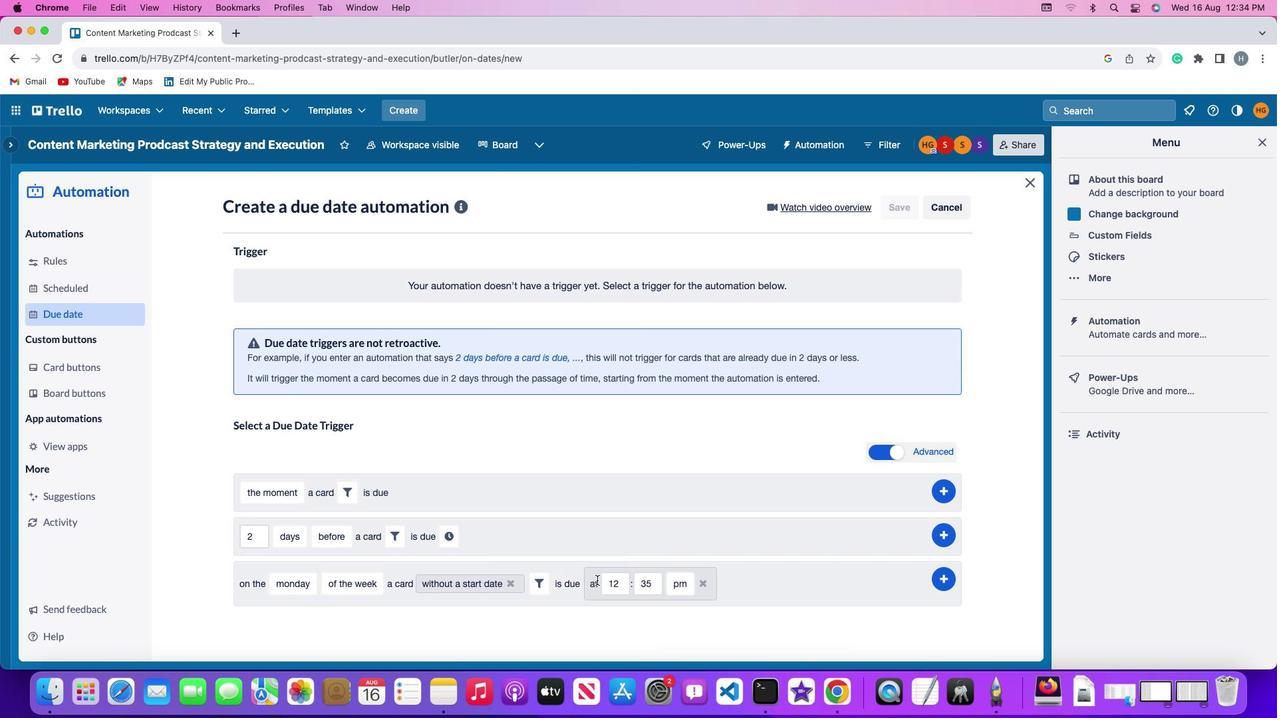 
Action: Mouse moved to (622, 581)
Screenshot: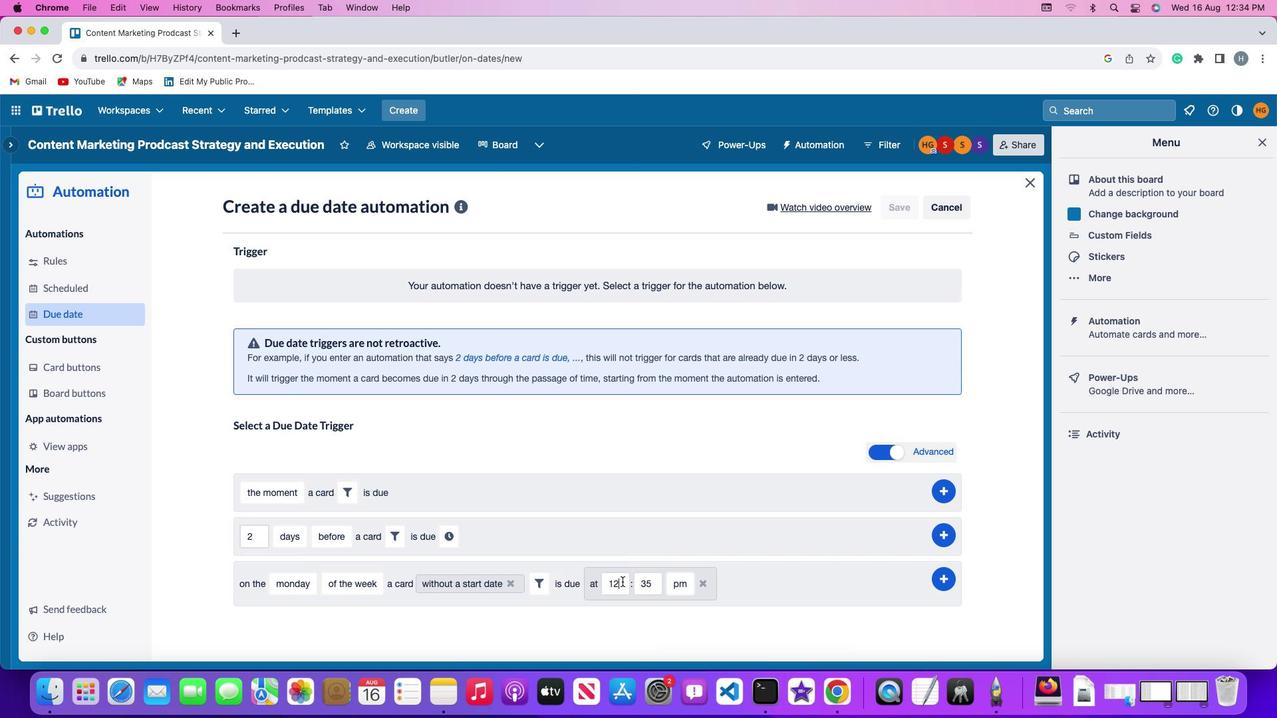 
Action: Mouse pressed left at (622, 581)
Screenshot: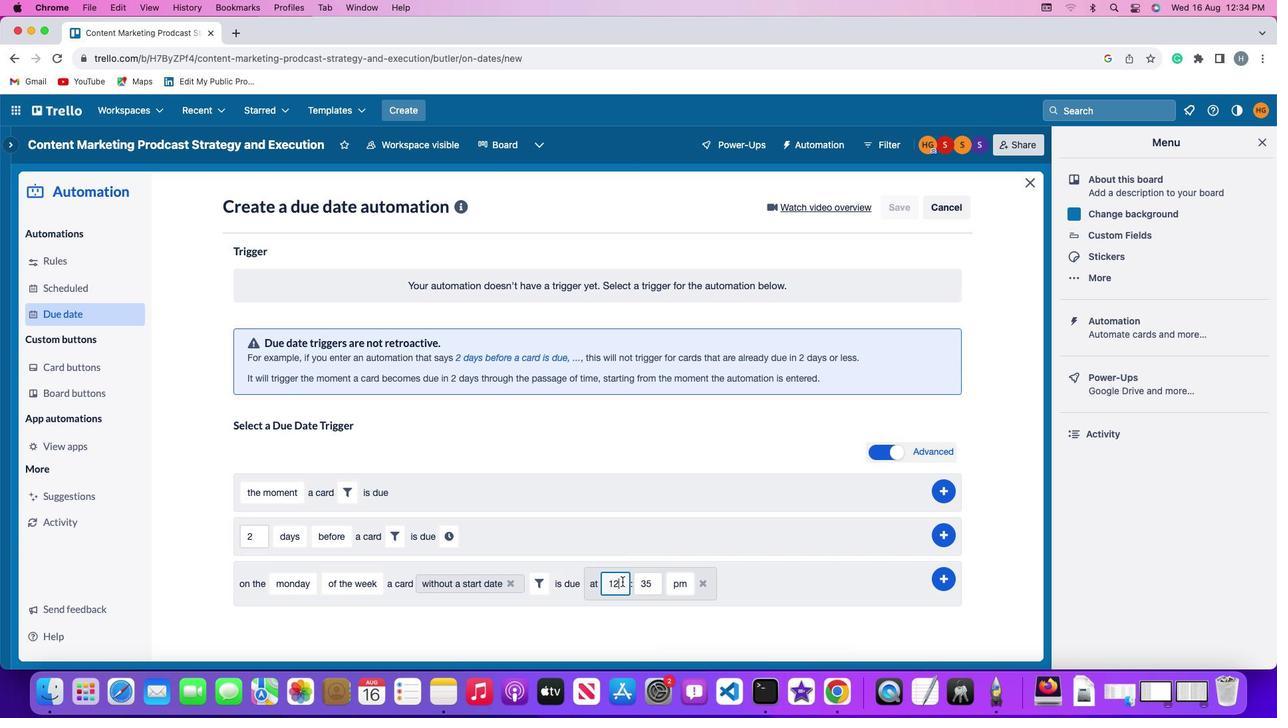 
Action: Mouse moved to (623, 581)
Screenshot: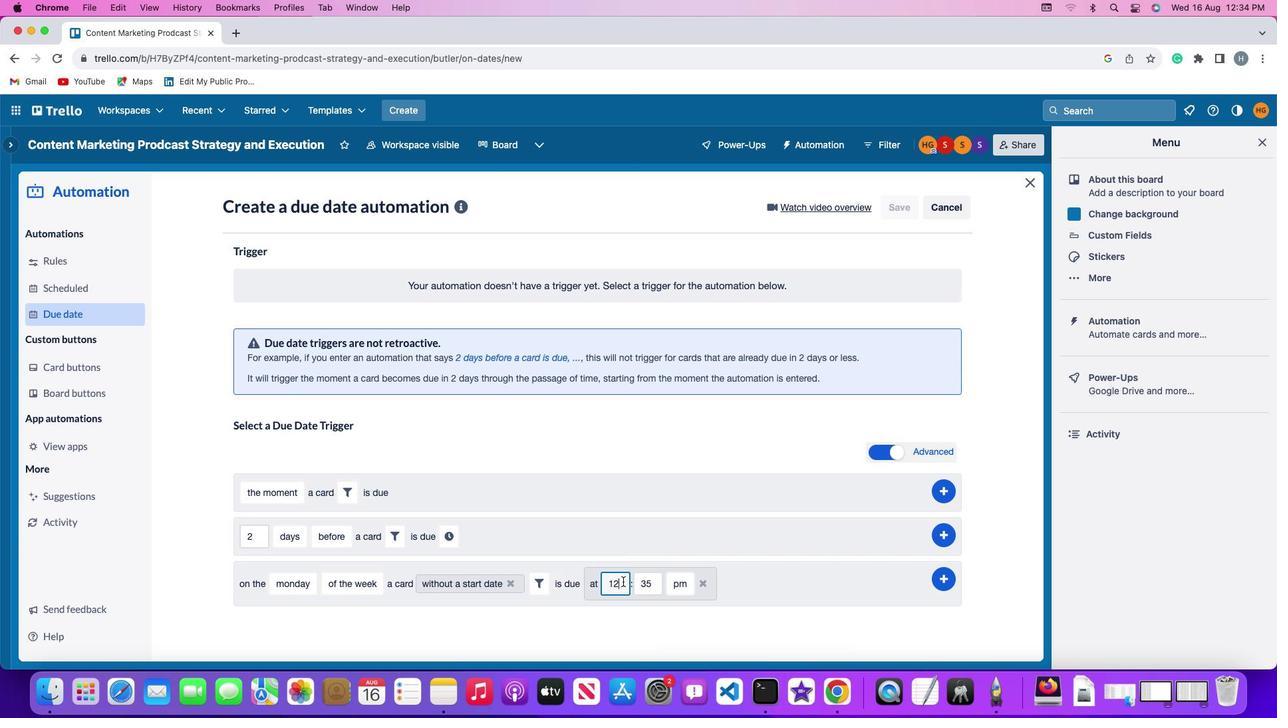 
Action: Key pressed Key.backspaceKey.backspace'1''1'
Screenshot: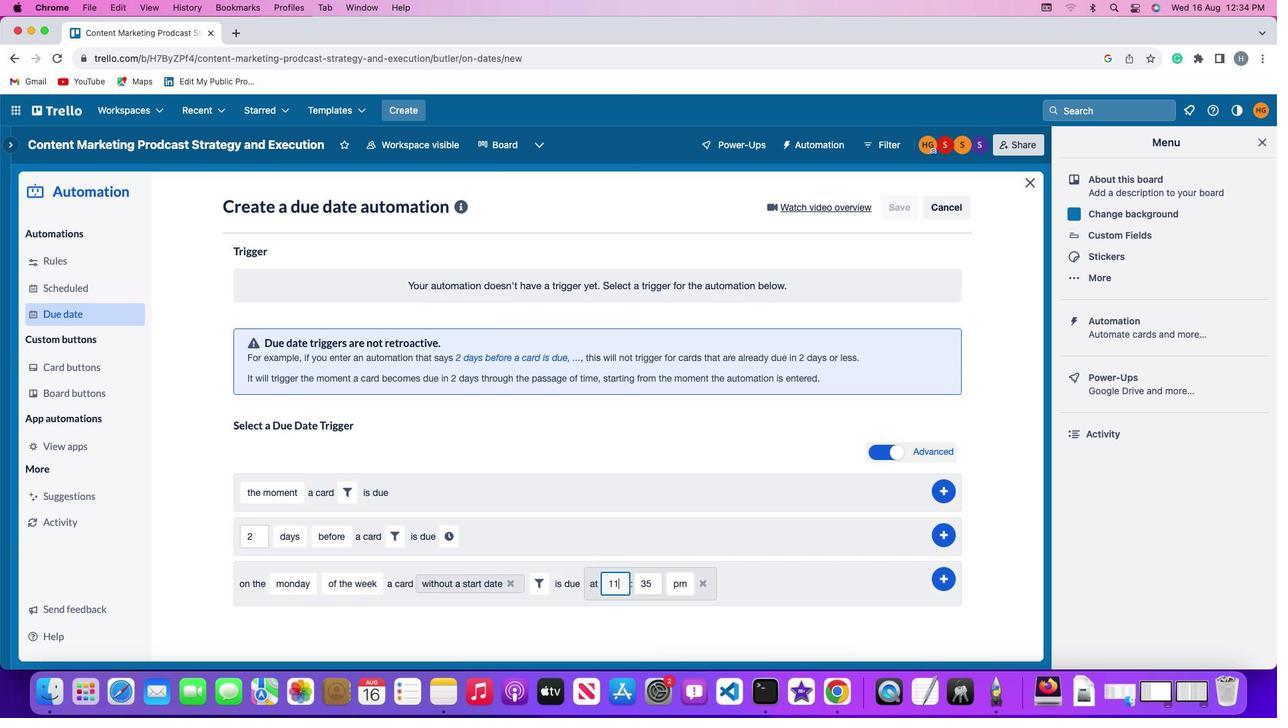 
Action: Mouse moved to (656, 584)
Screenshot: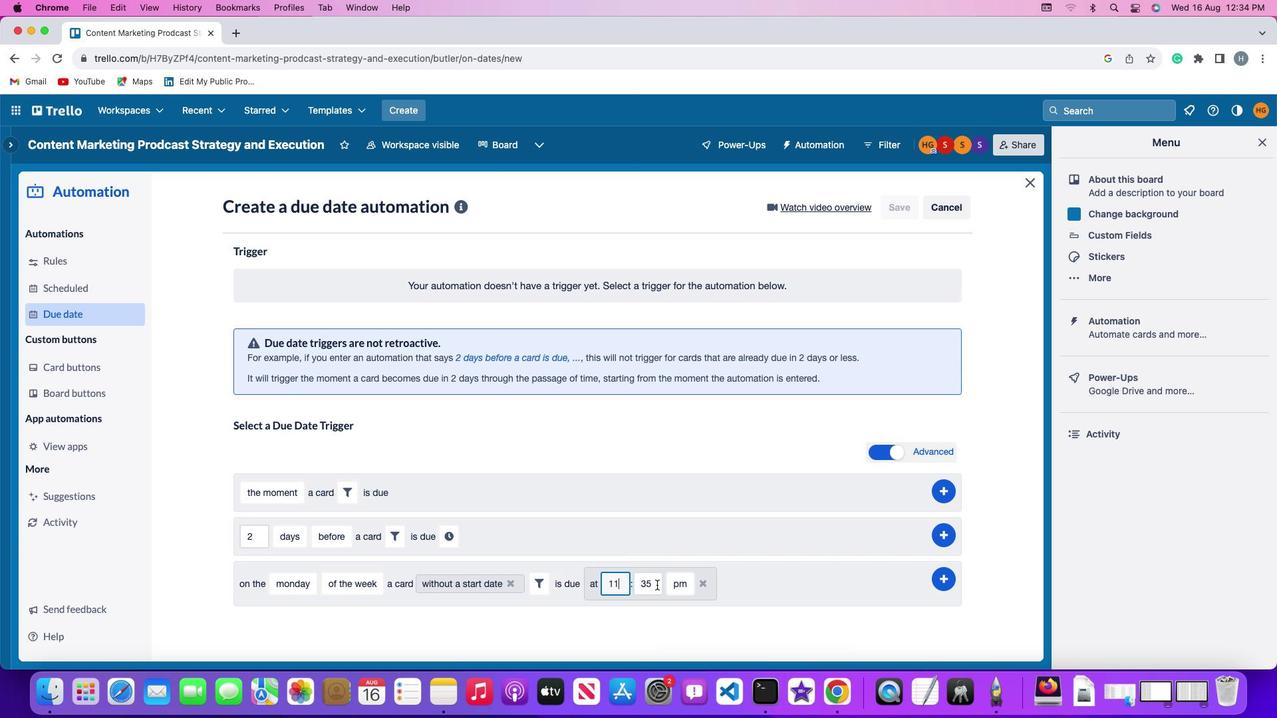 
Action: Mouse pressed left at (656, 584)
Screenshot: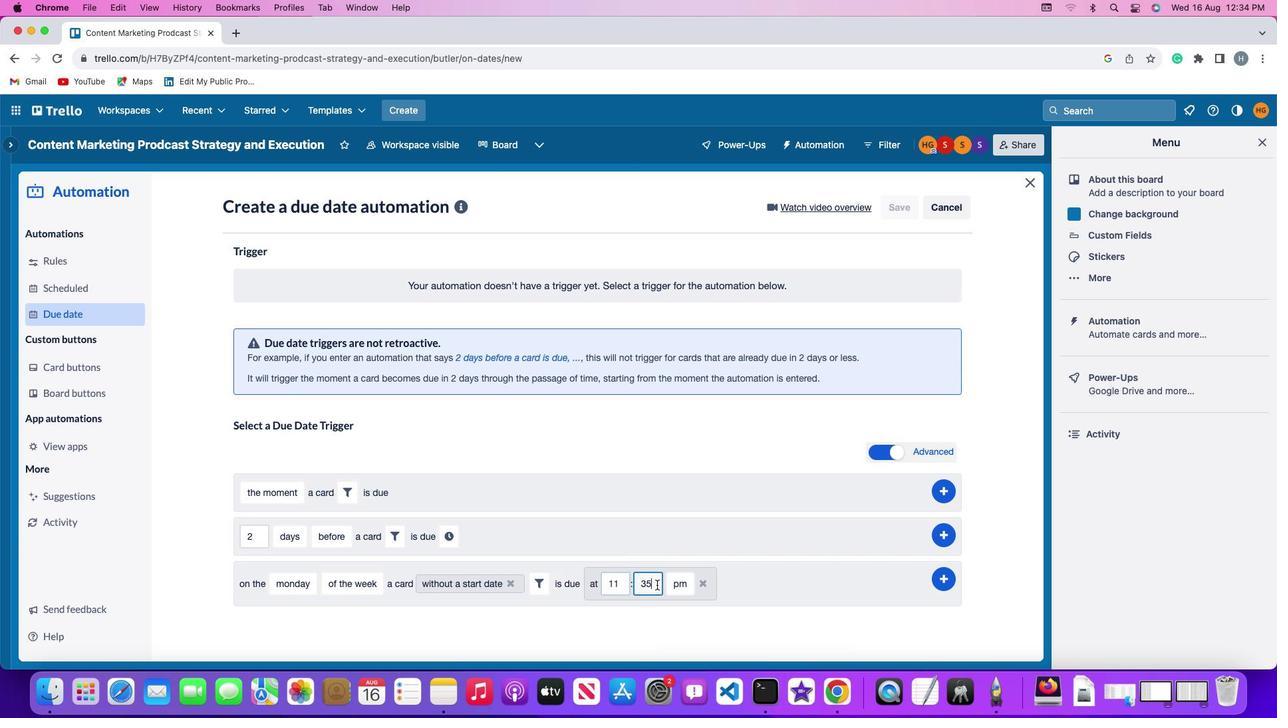 
Action: Key pressed Key.backspaceKey.backspace'0''0'
Screenshot: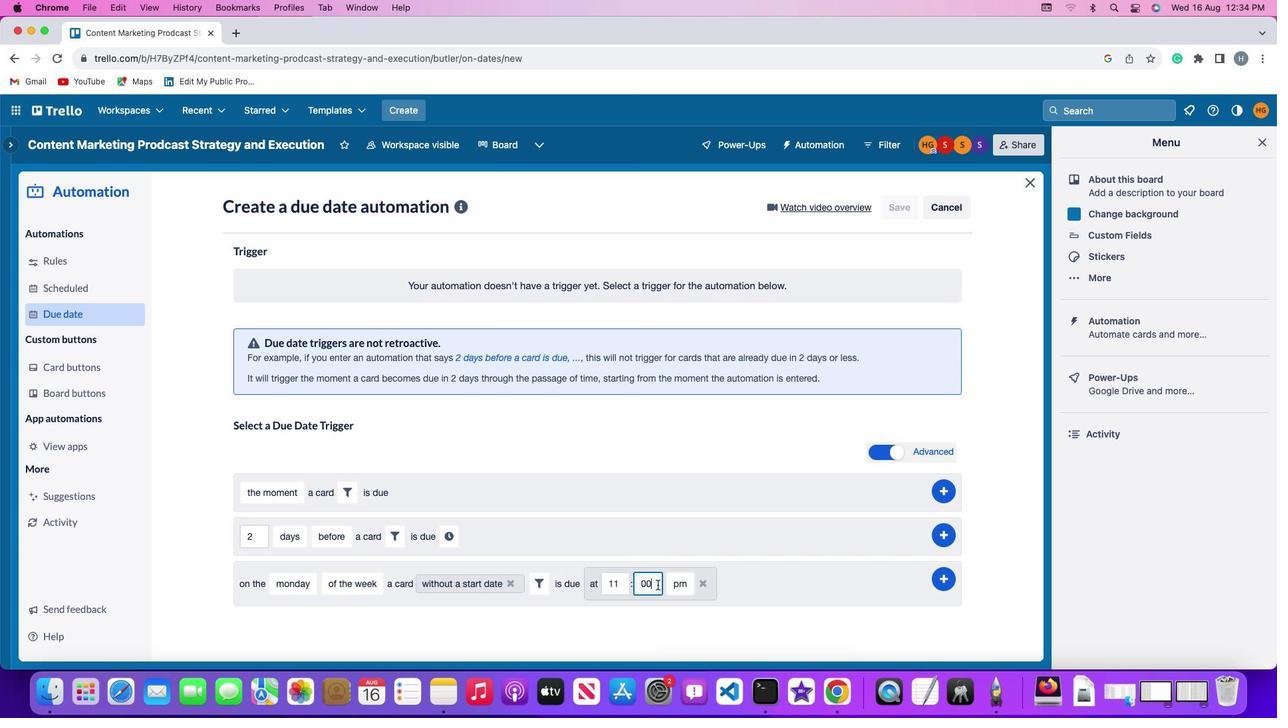 
Action: Mouse moved to (674, 585)
Screenshot: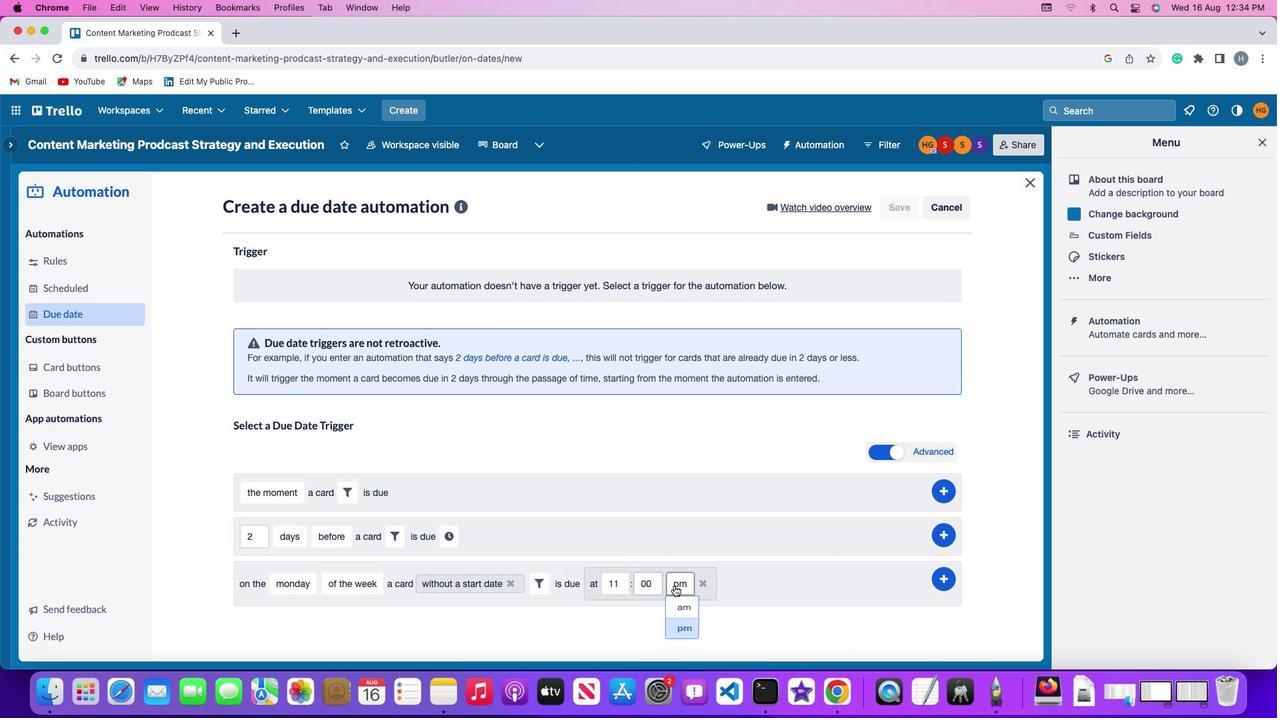 
Action: Mouse pressed left at (674, 585)
Screenshot: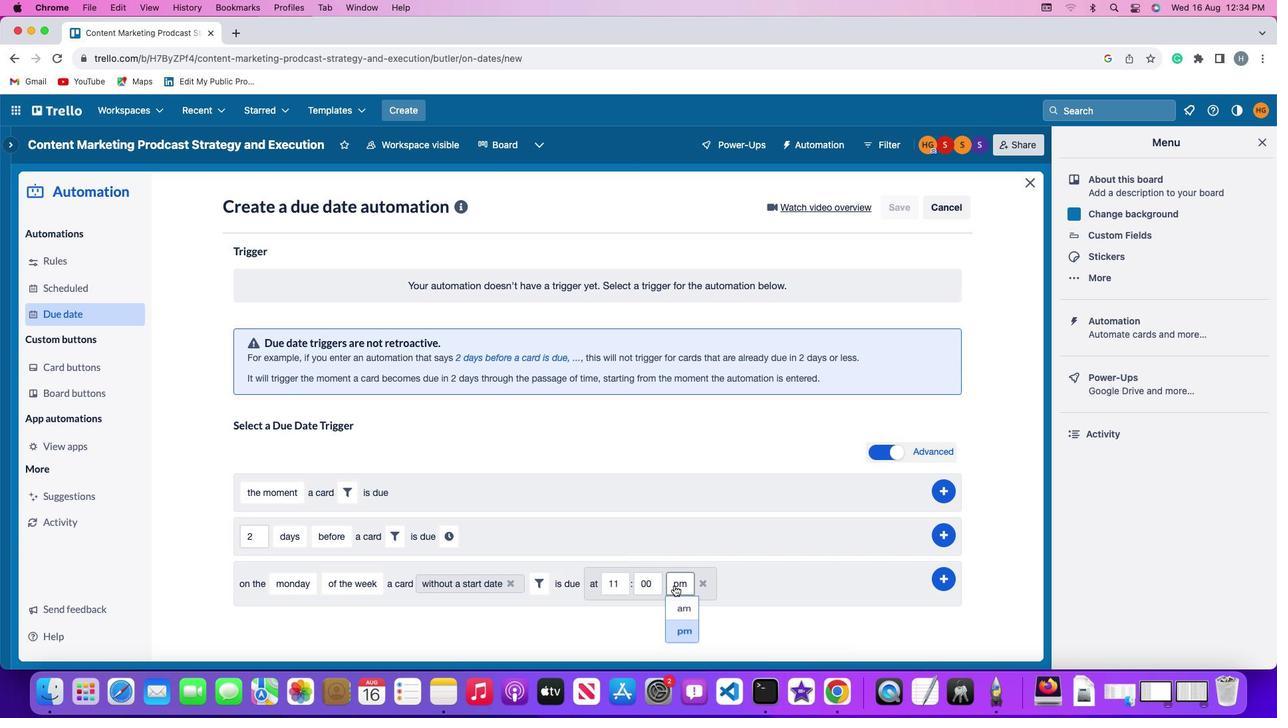
Action: Mouse moved to (680, 604)
Screenshot: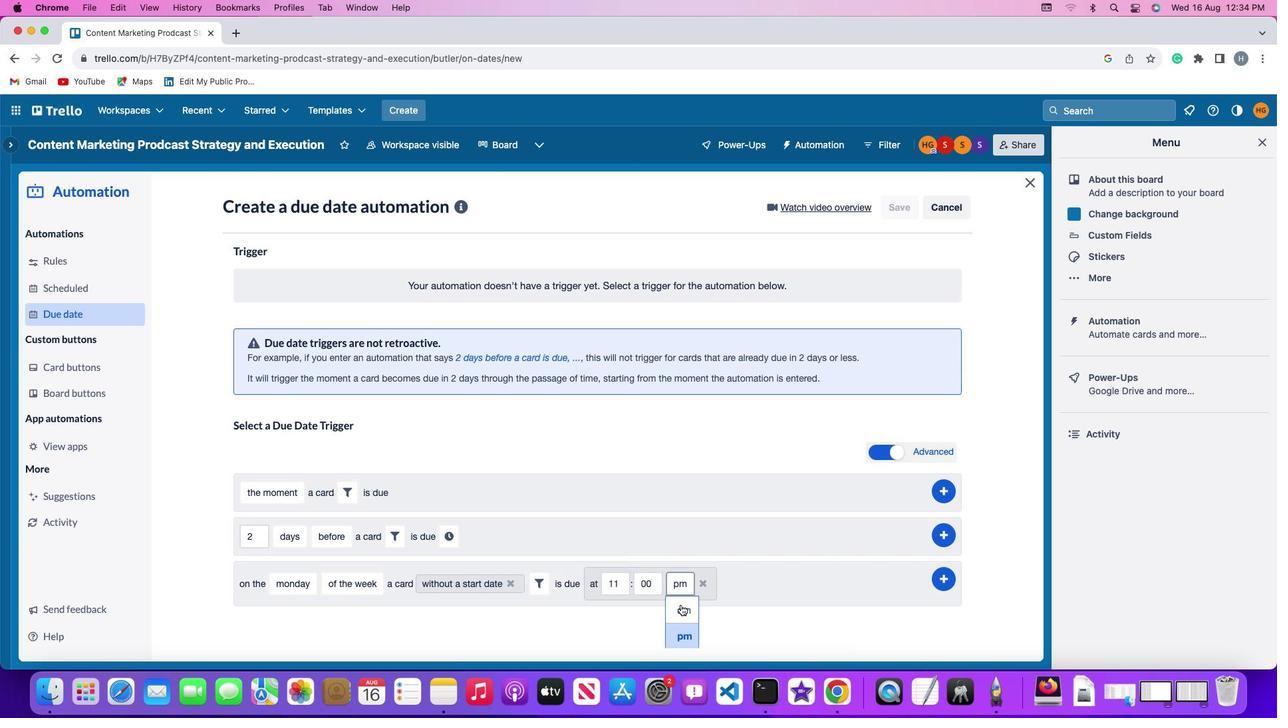 
Action: Mouse pressed left at (680, 604)
Screenshot: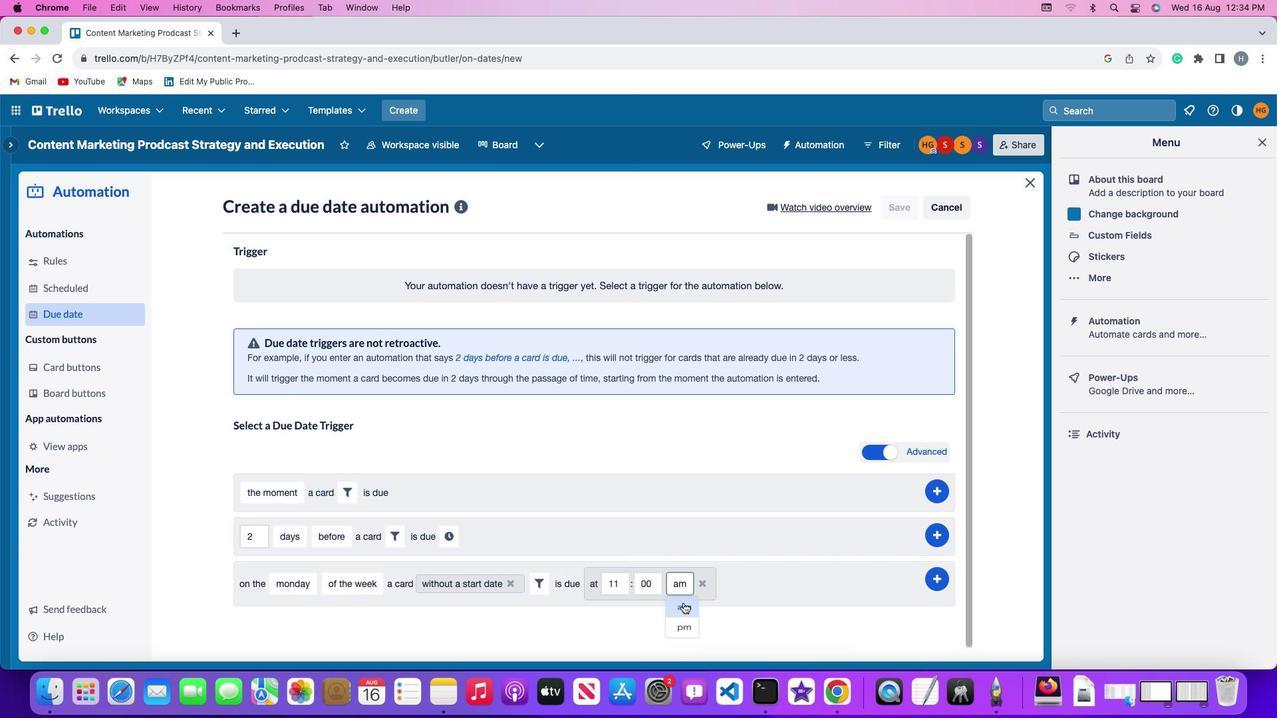 
Action: Mouse moved to (948, 576)
Screenshot: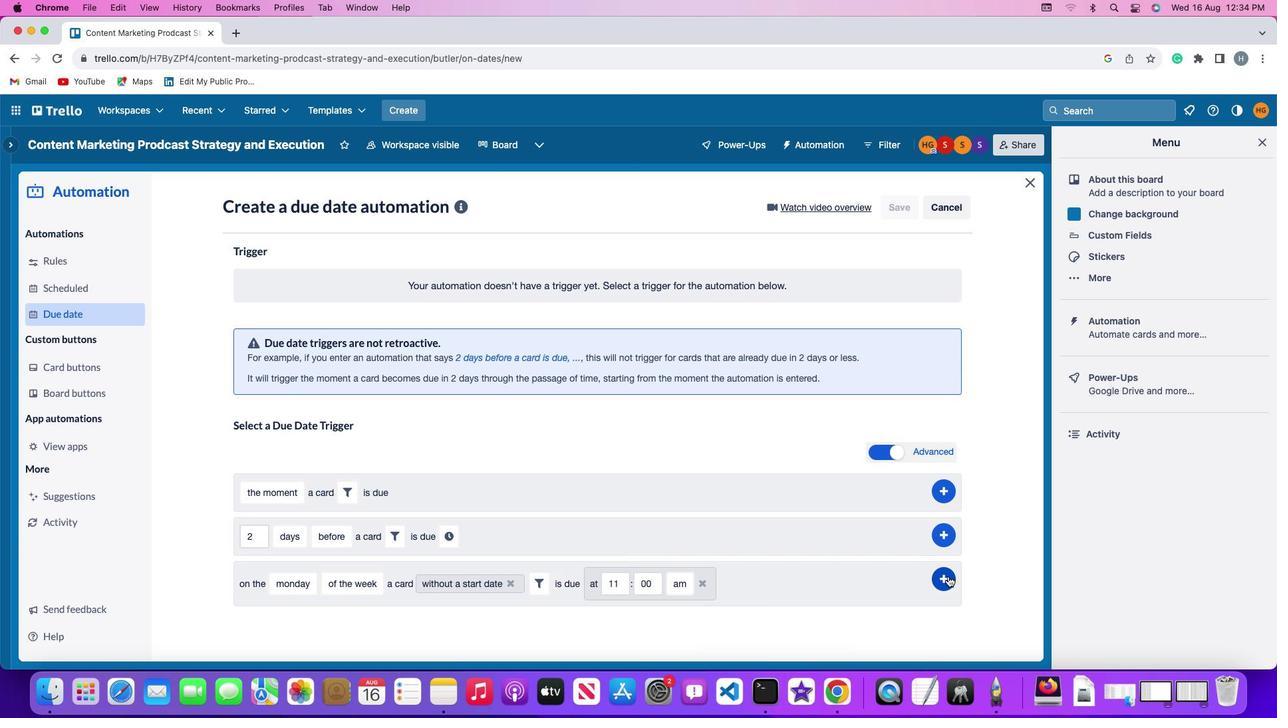 
Action: Mouse pressed left at (948, 576)
Screenshot: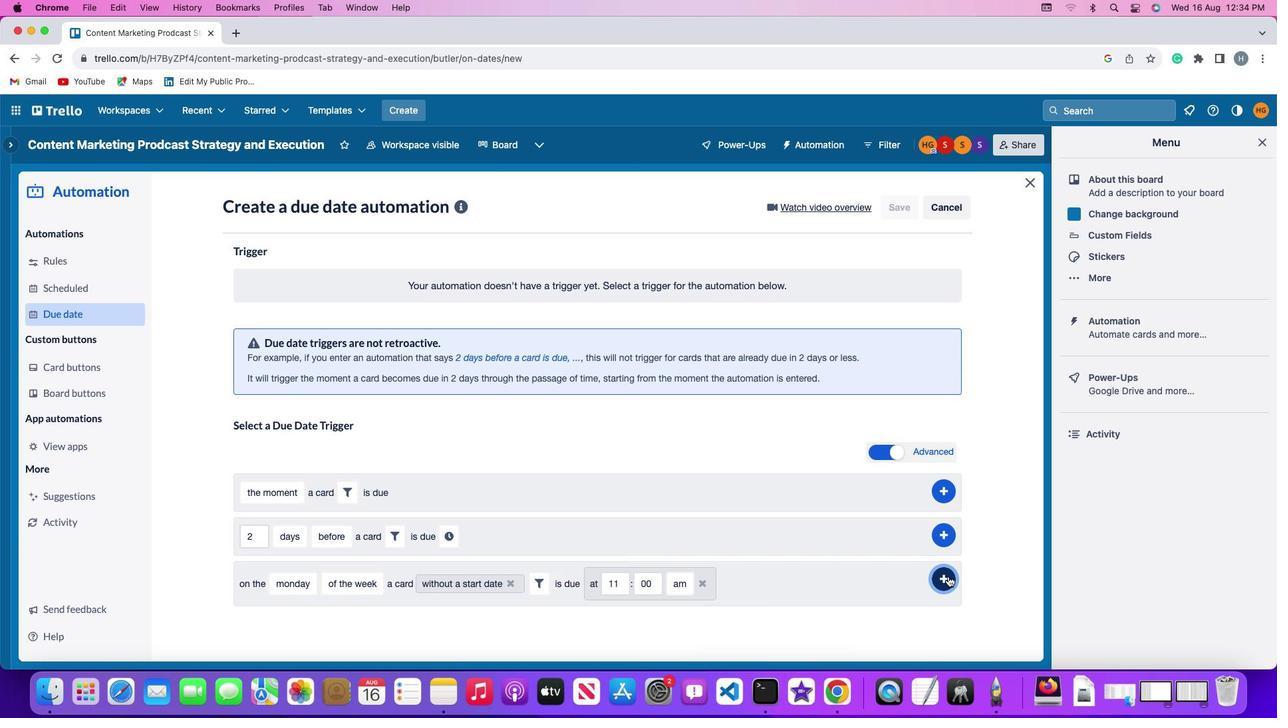
Action: Mouse moved to (990, 475)
Screenshot: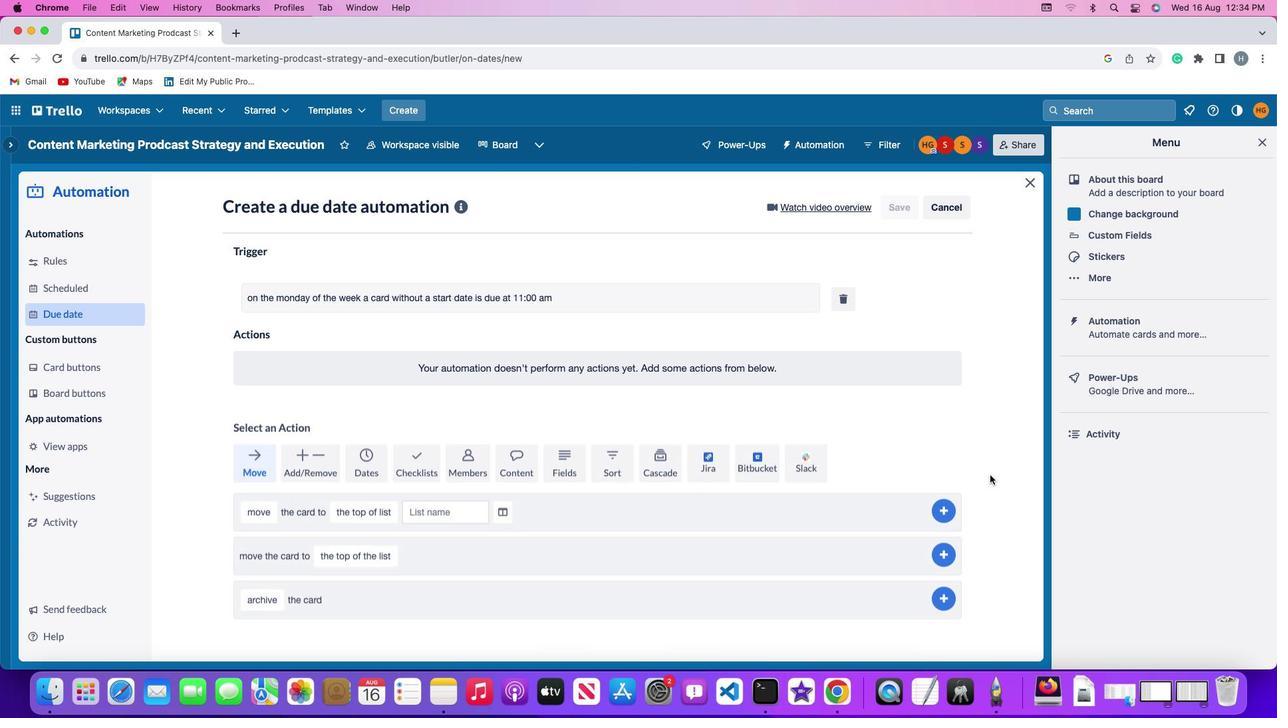 
